 Task: Add Sprouts BBQ Potato Chips to the cart.
Action: Mouse moved to (19, 68)
Screenshot: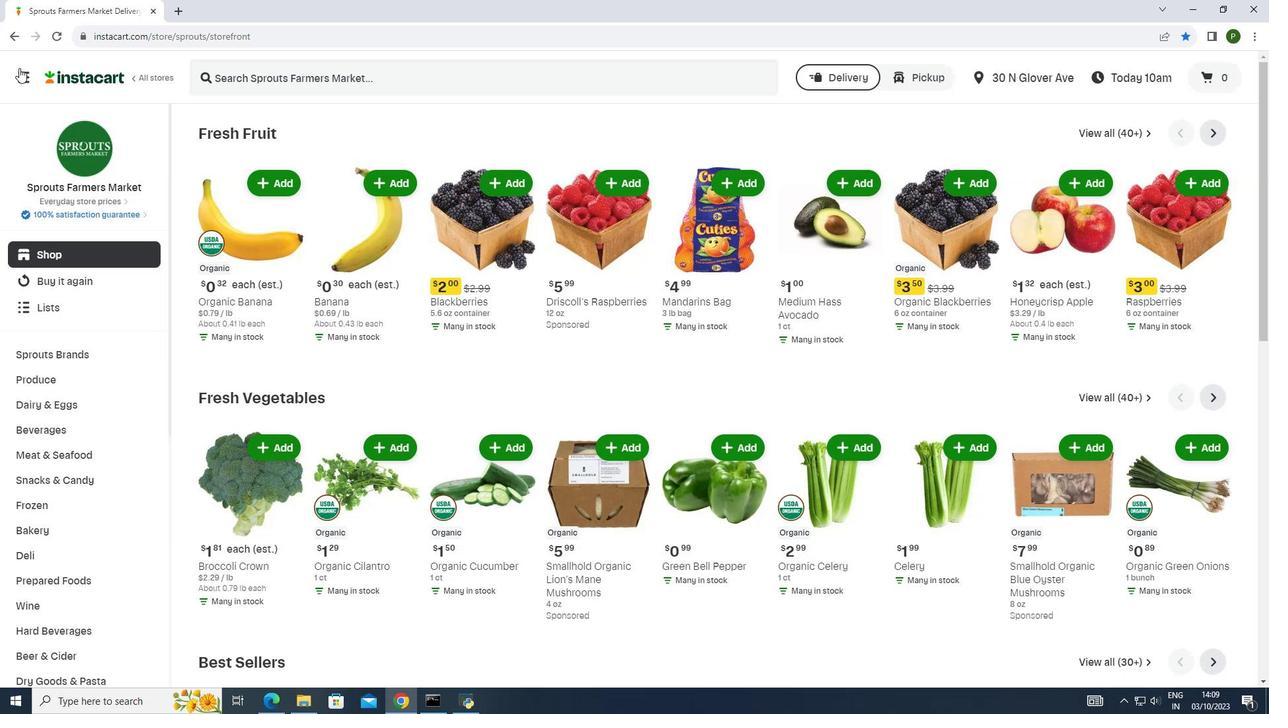 
Action: Mouse pressed left at (19, 68)
Screenshot: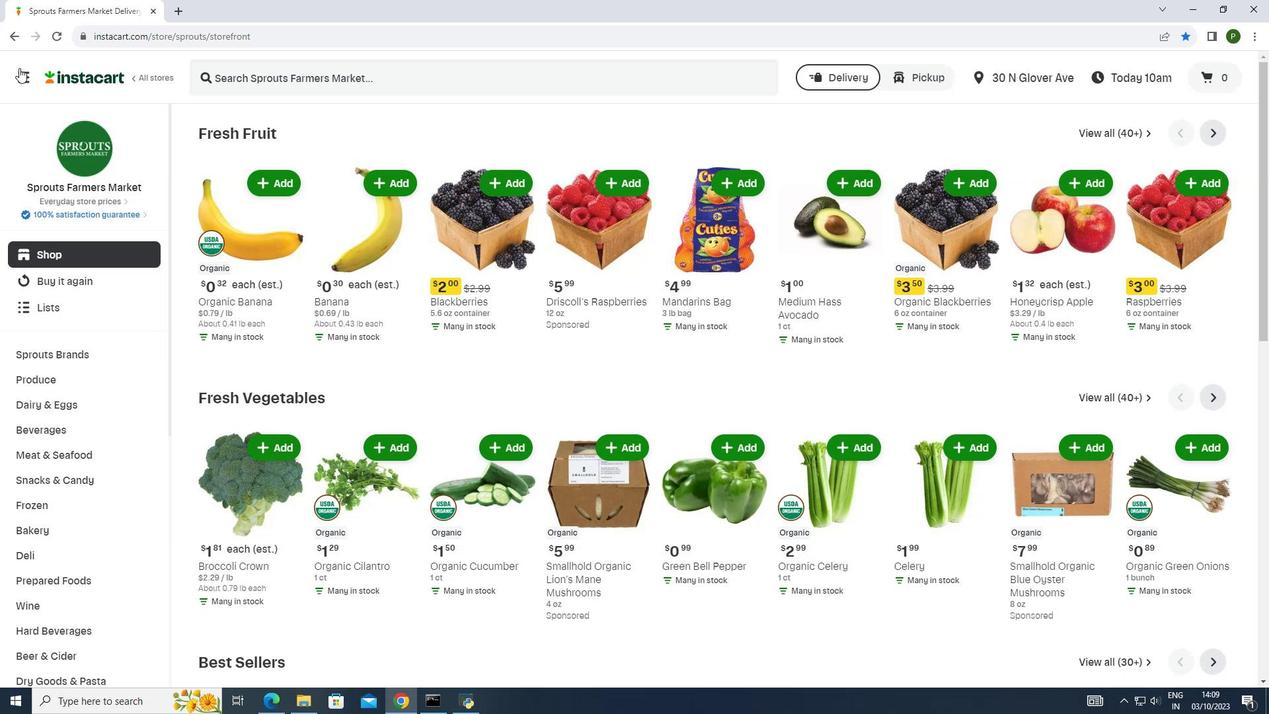 
Action: Mouse moved to (27, 340)
Screenshot: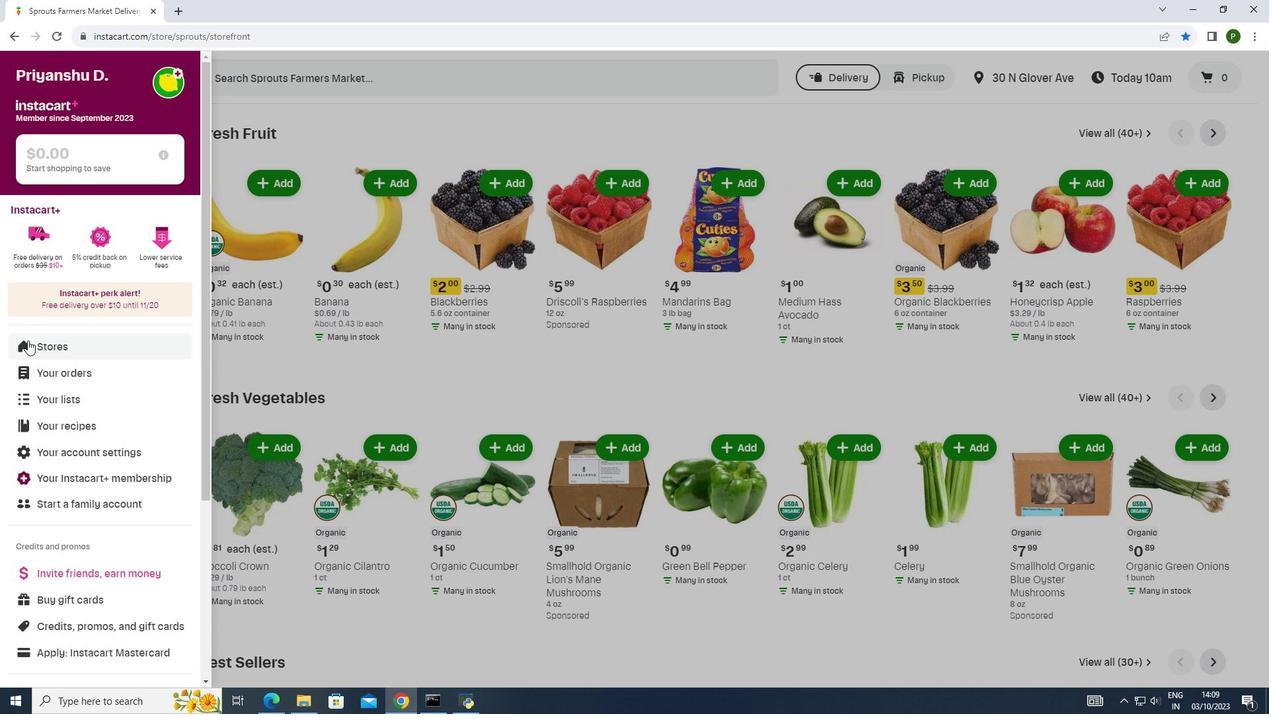 
Action: Mouse pressed left at (27, 340)
Screenshot: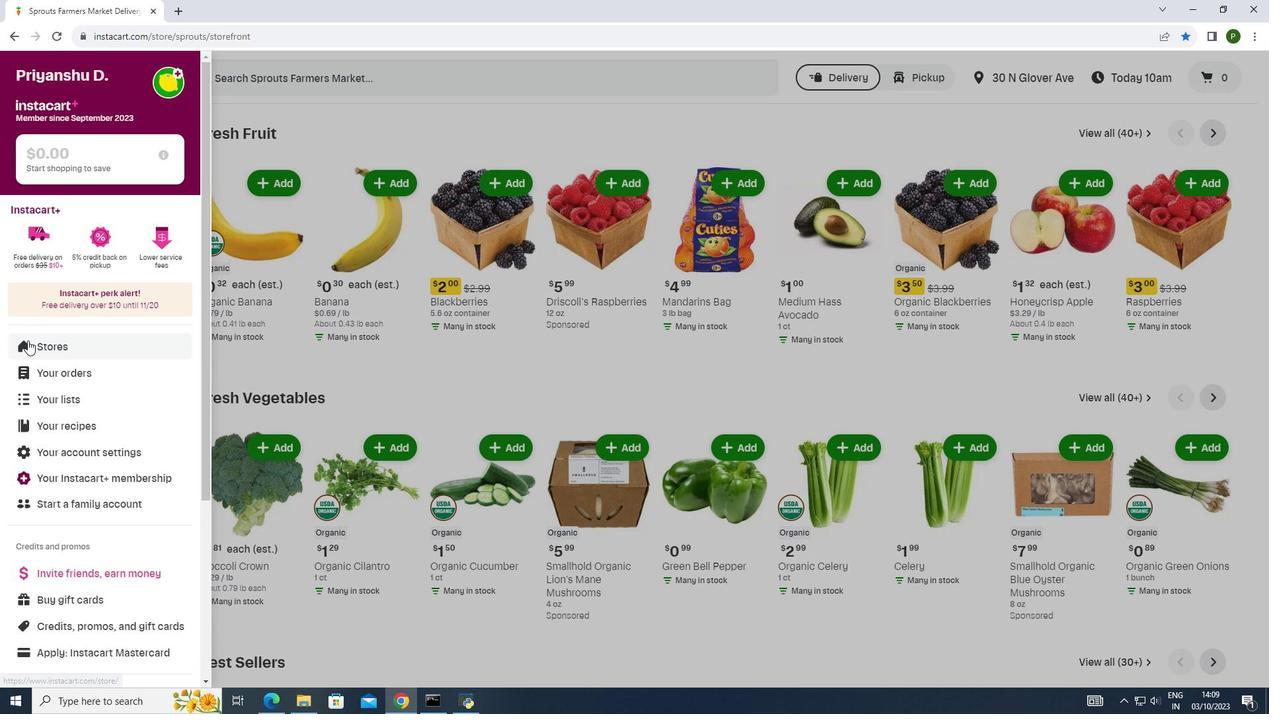 
Action: Mouse moved to (291, 137)
Screenshot: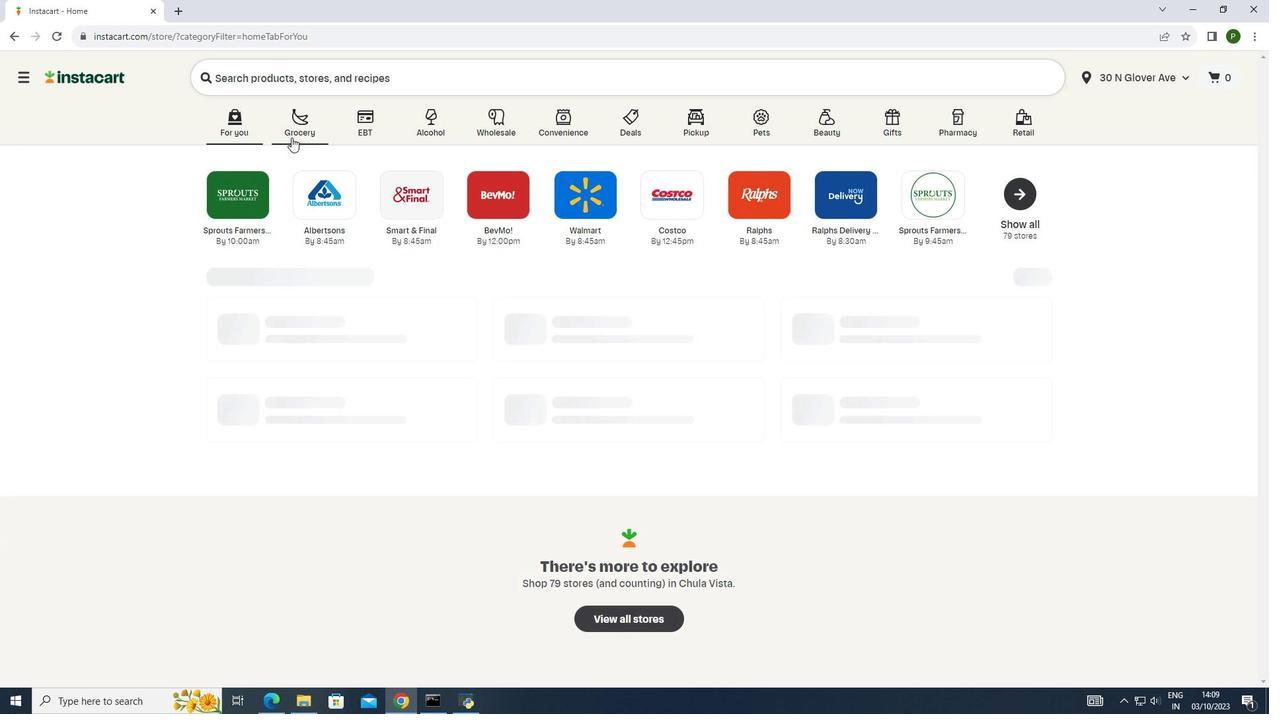 
Action: Mouse pressed left at (291, 137)
Screenshot: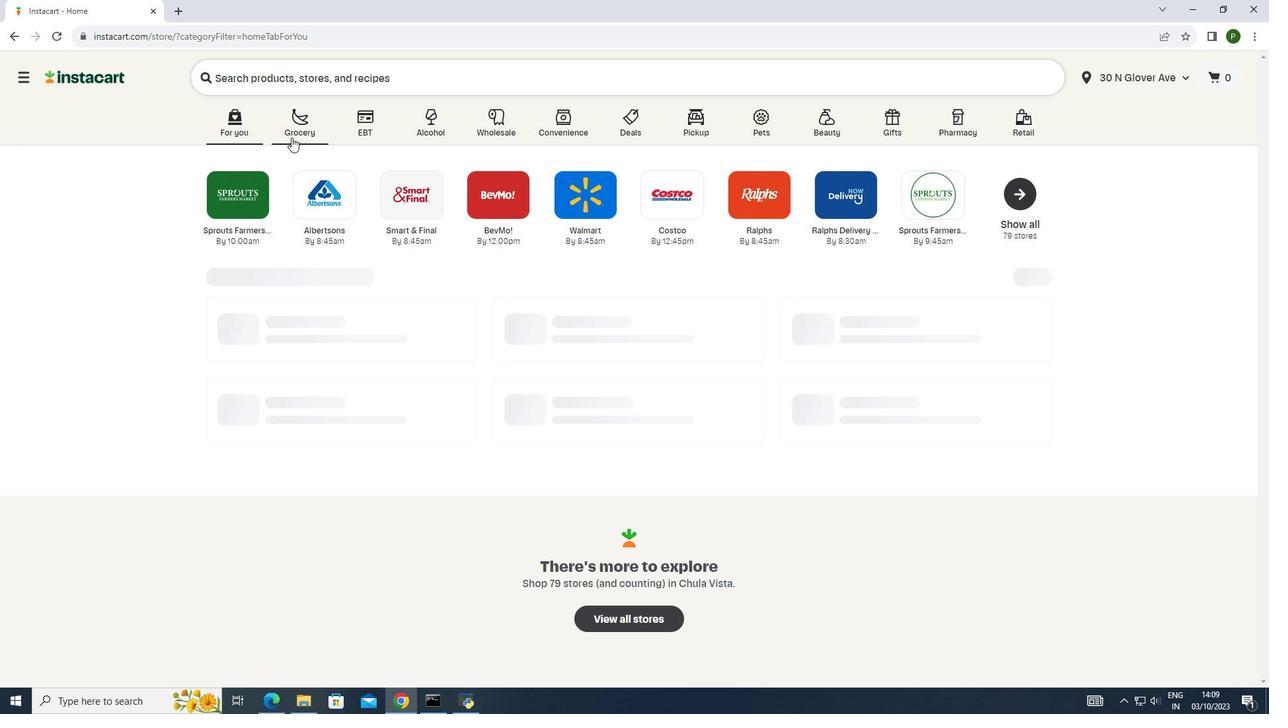 
Action: Mouse moved to (663, 193)
Screenshot: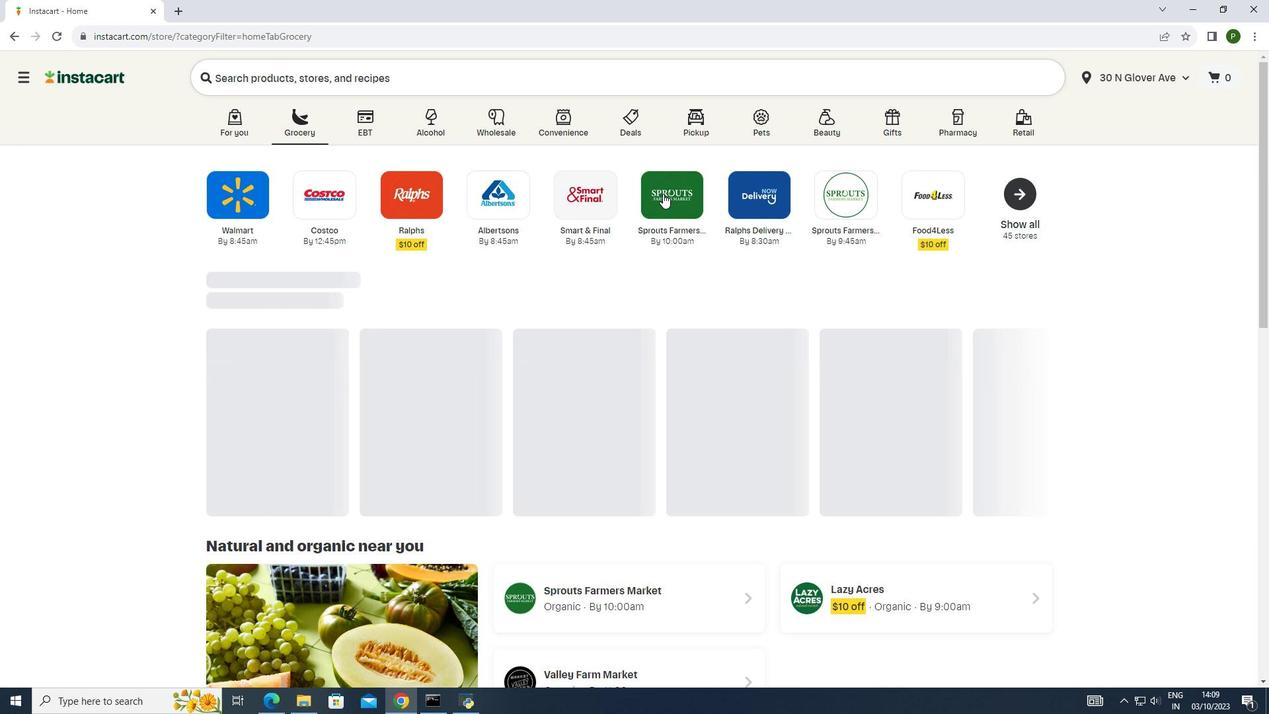 
Action: Mouse pressed left at (663, 193)
Screenshot: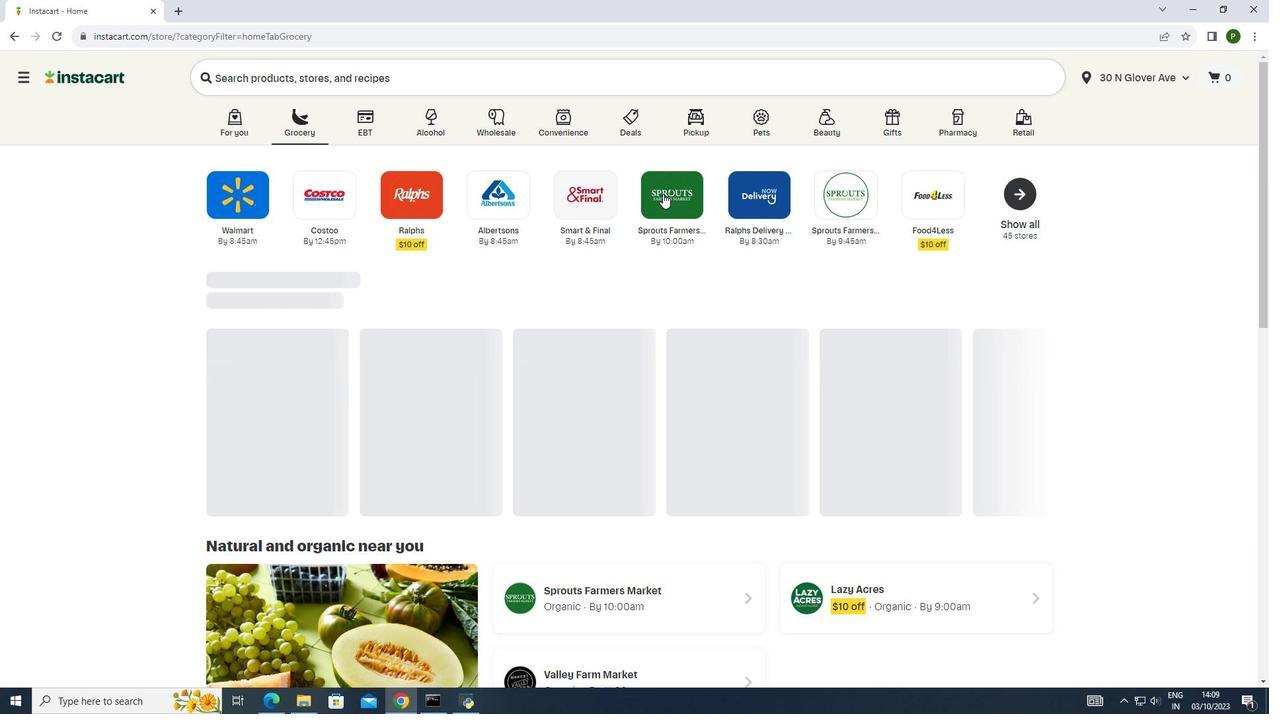 
Action: Mouse moved to (99, 355)
Screenshot: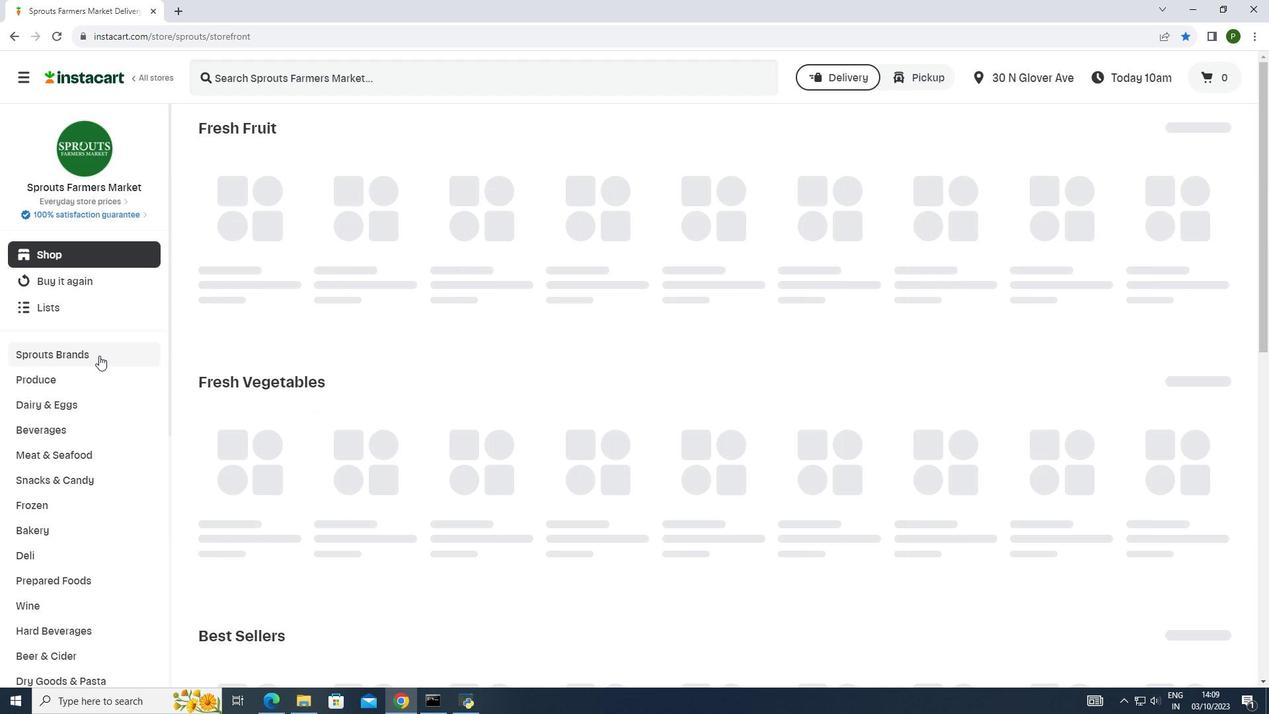 
Action: Mouse pressed left at (99, 355)
Screenshot: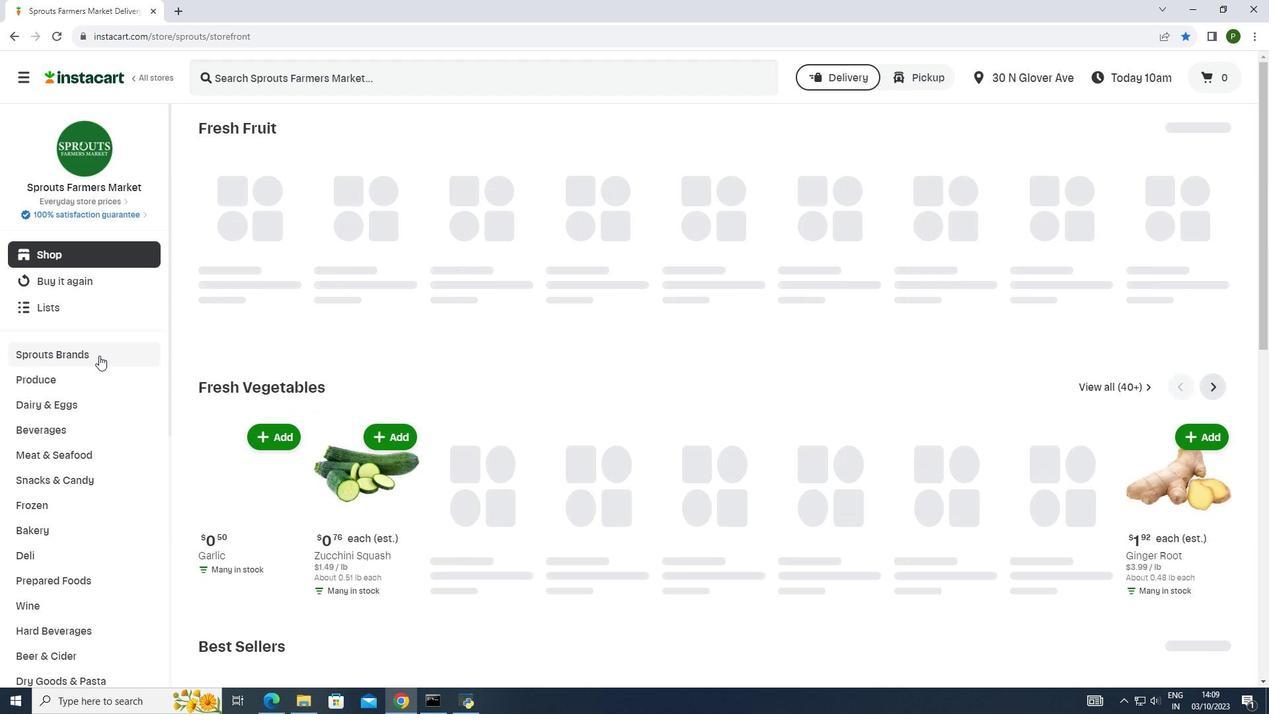 
Action: Mouse moved to (82, 458)
Screenshot: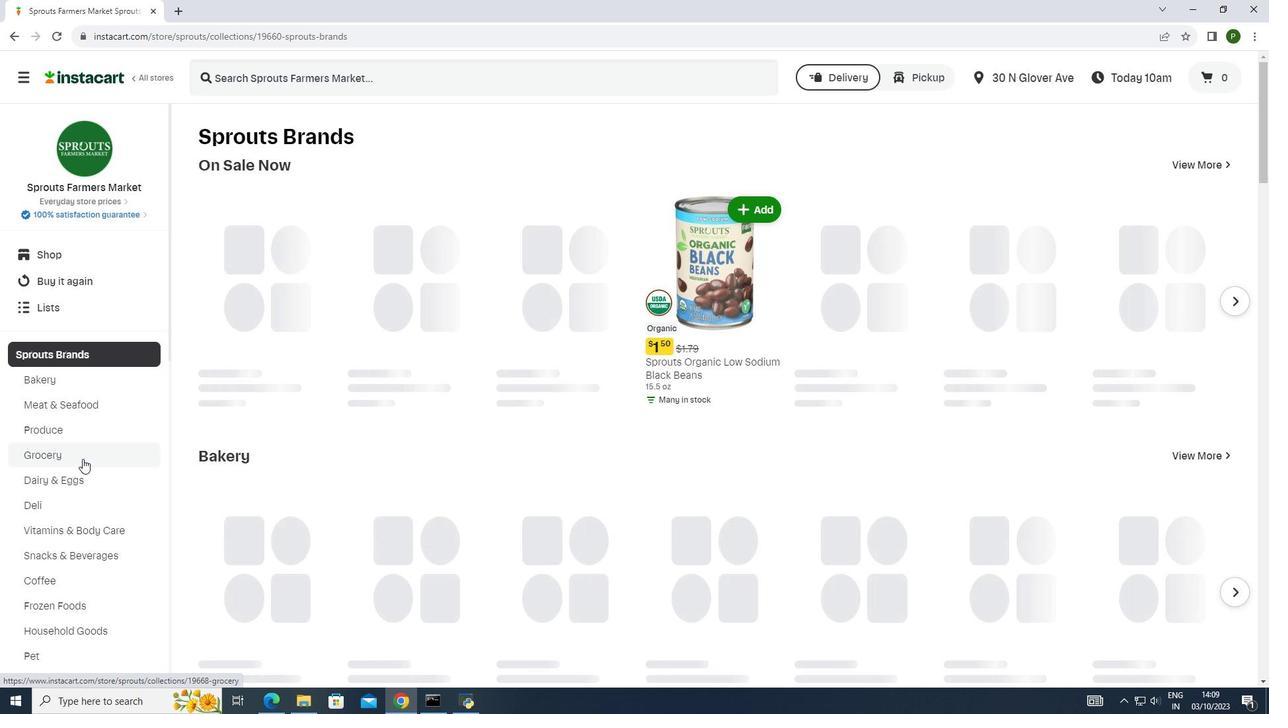 
Action: Mouse pressed left at (82, 458)
Screenshot: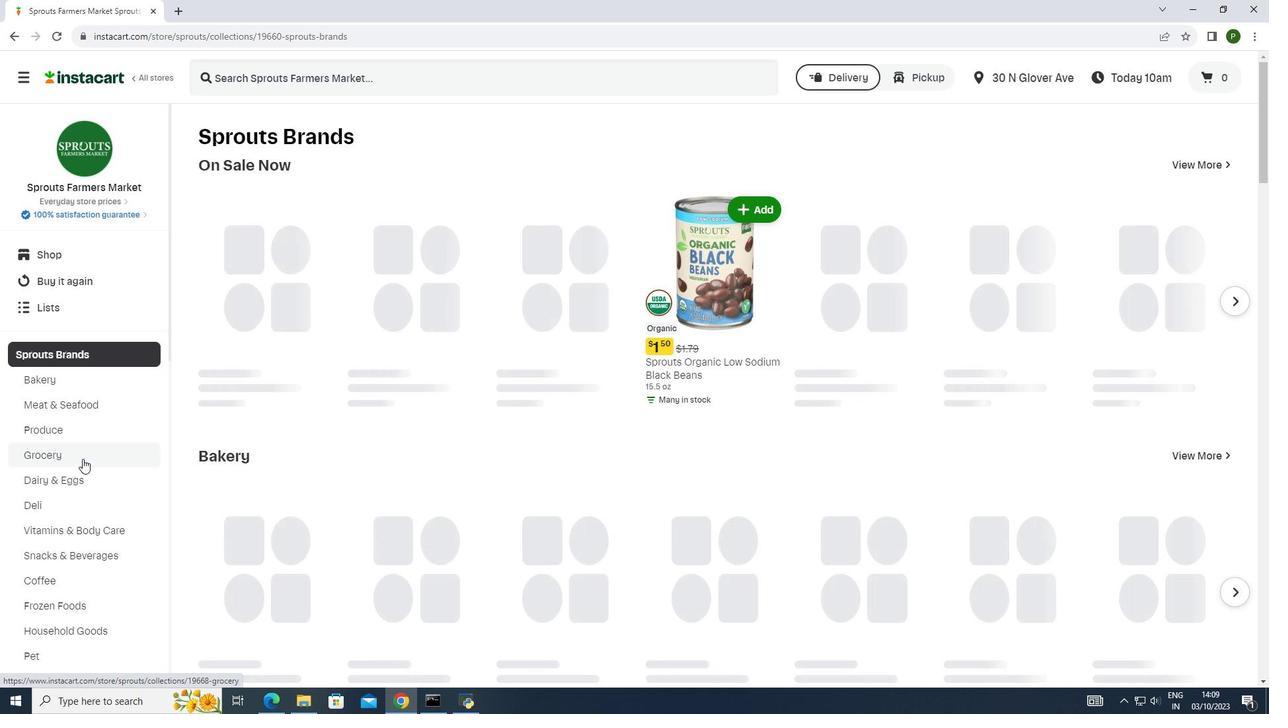 
Action: Mouse moved to (277, 308)
Screenshot: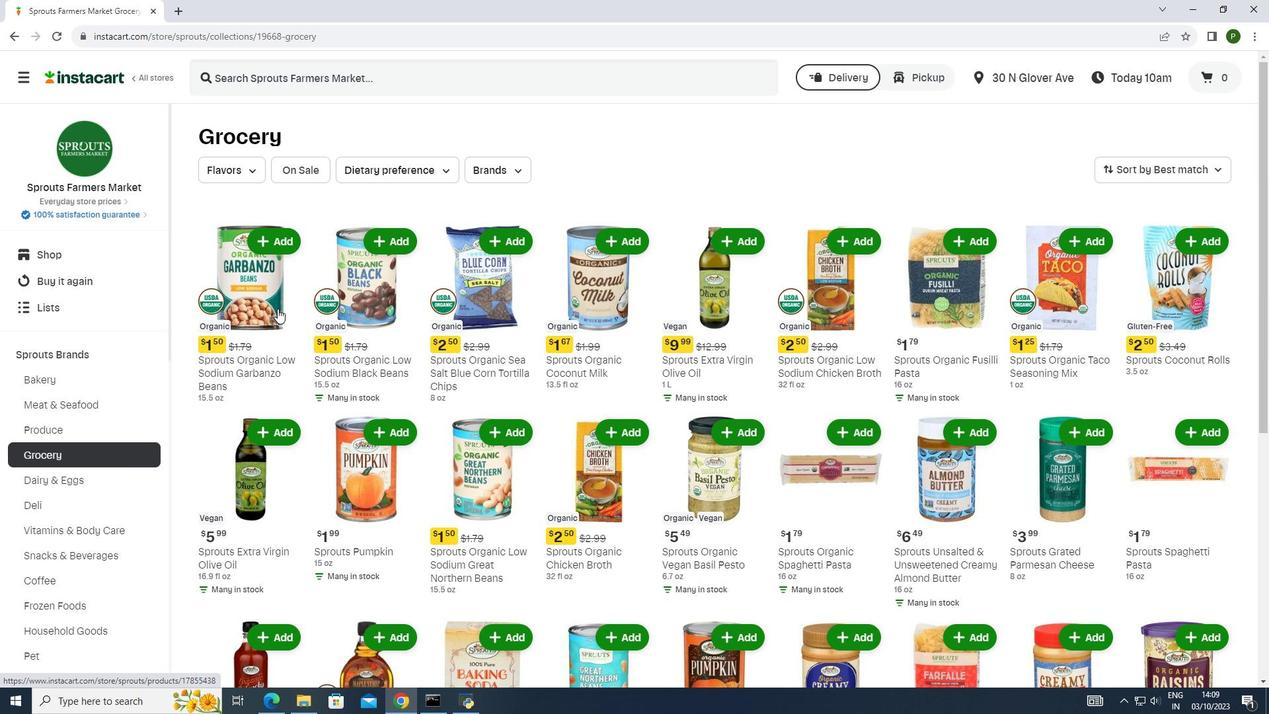 
Action: Mouse scrolled (277, 308) with delta (0, 0)
Screenshot: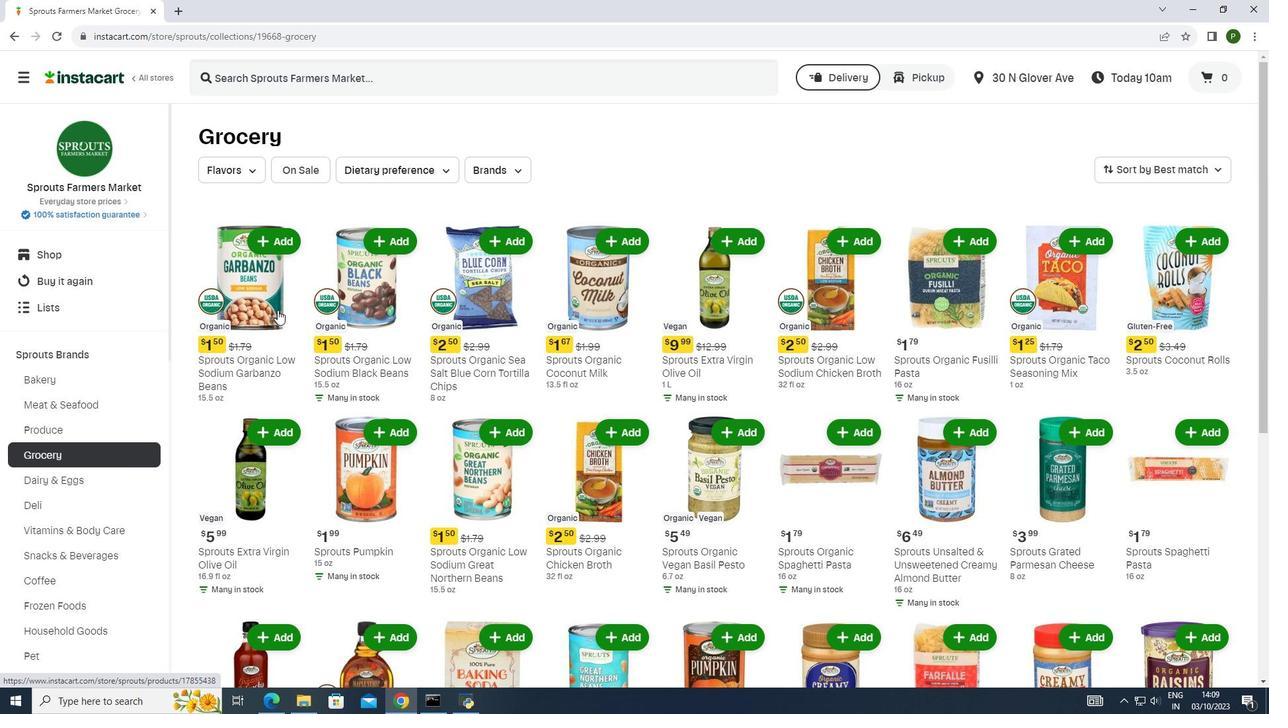 
Action: Mouse moved to (278, 310)
Screenshot: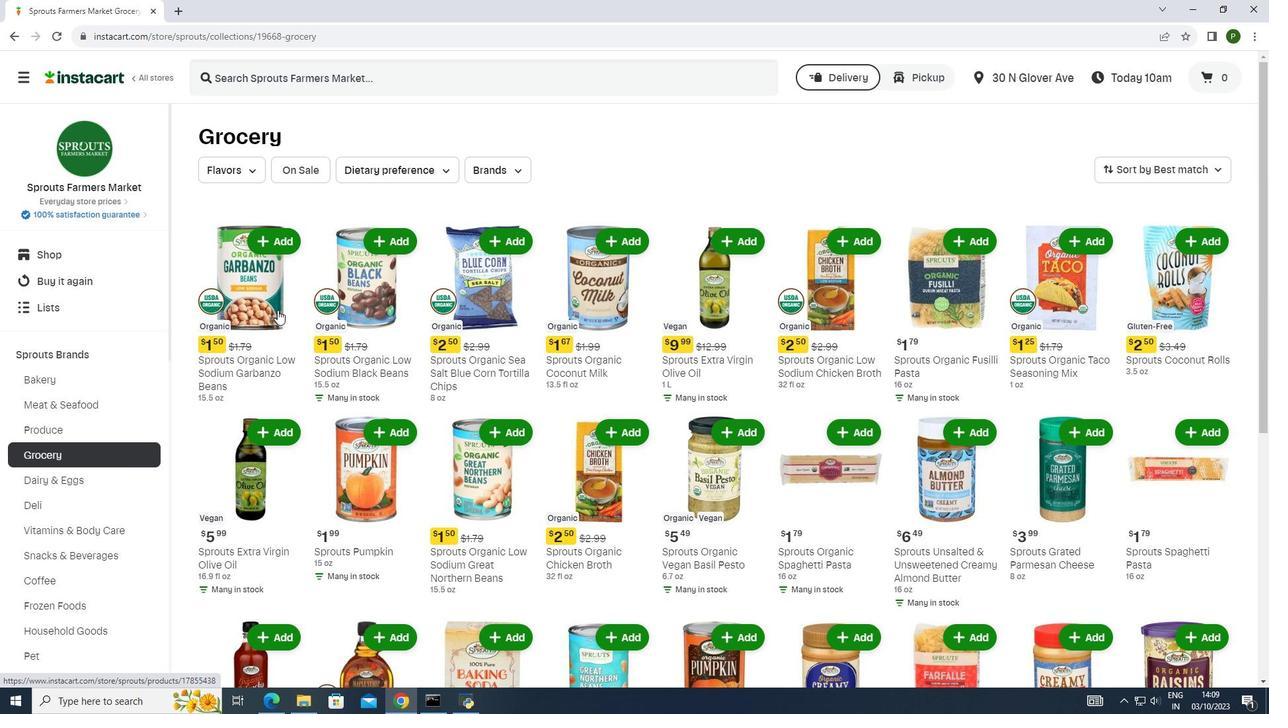 
Action: Mouse scrolled (278, 310) with delta (0, 0)
Screenshot: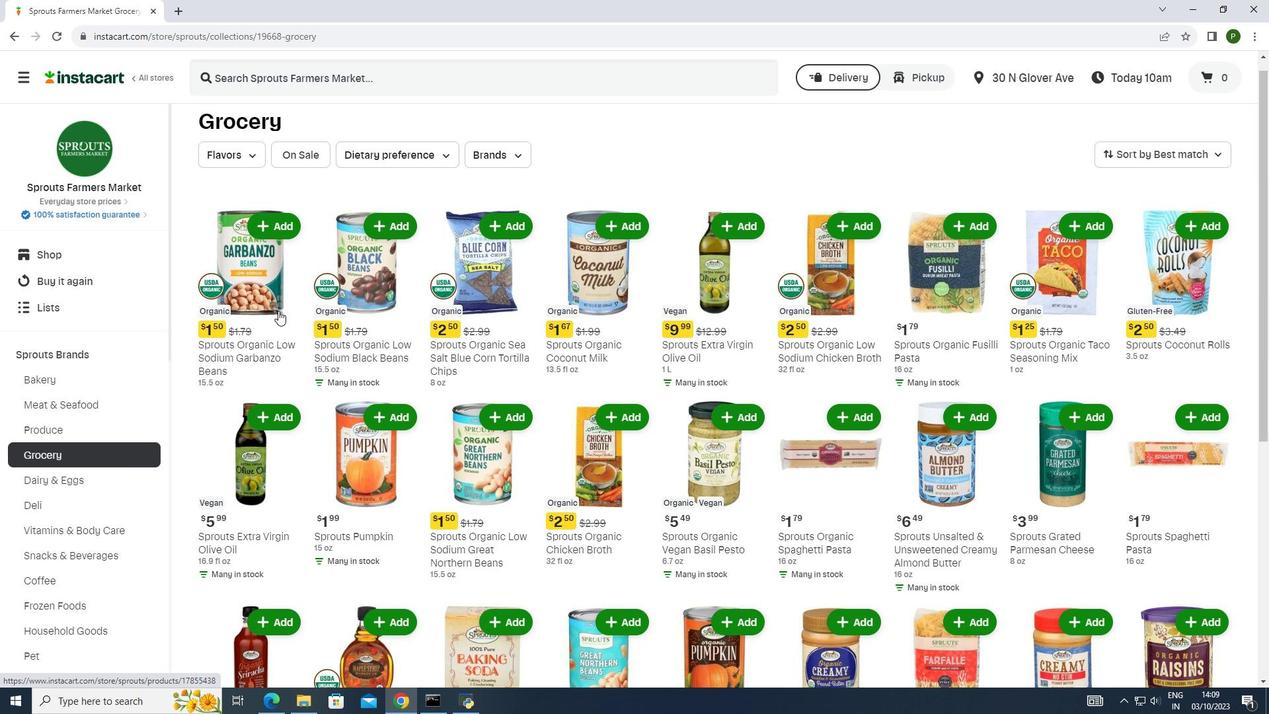 
Action: Mouse moved to (298, 316)
Screenshot: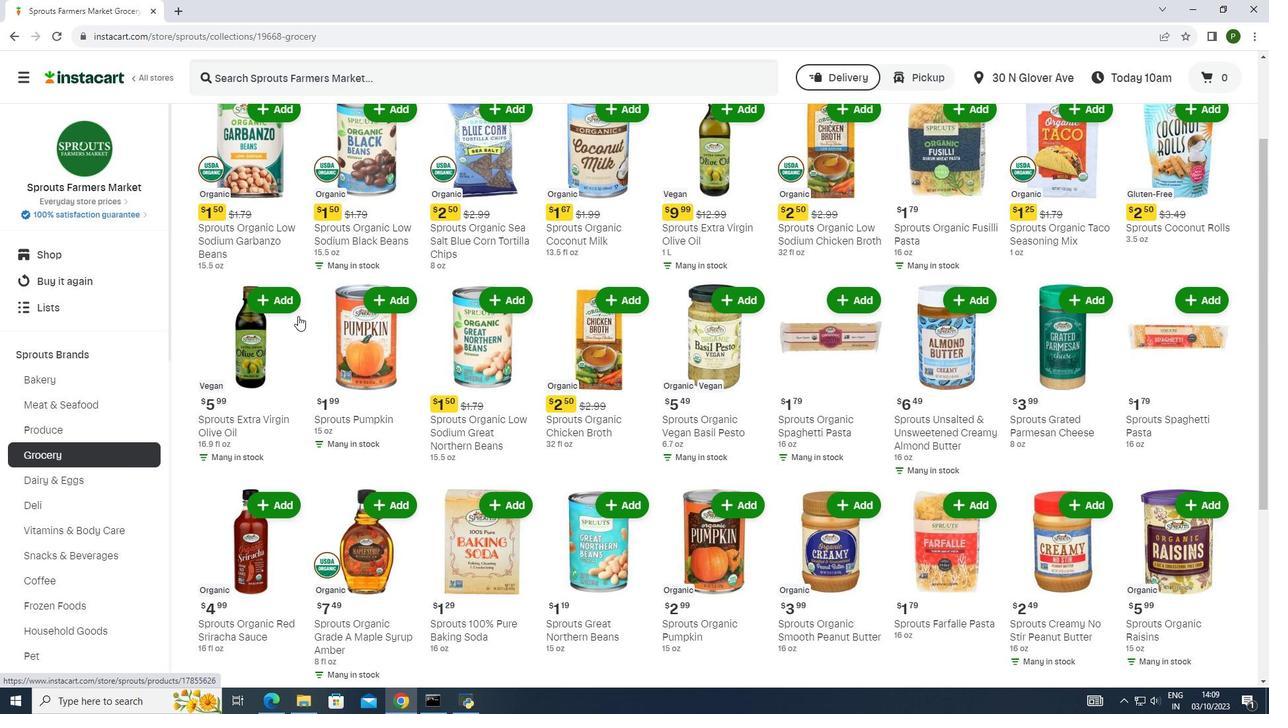 
Action: Mouse scrolled (298, 315) with delta (0, 0)
Screenshot: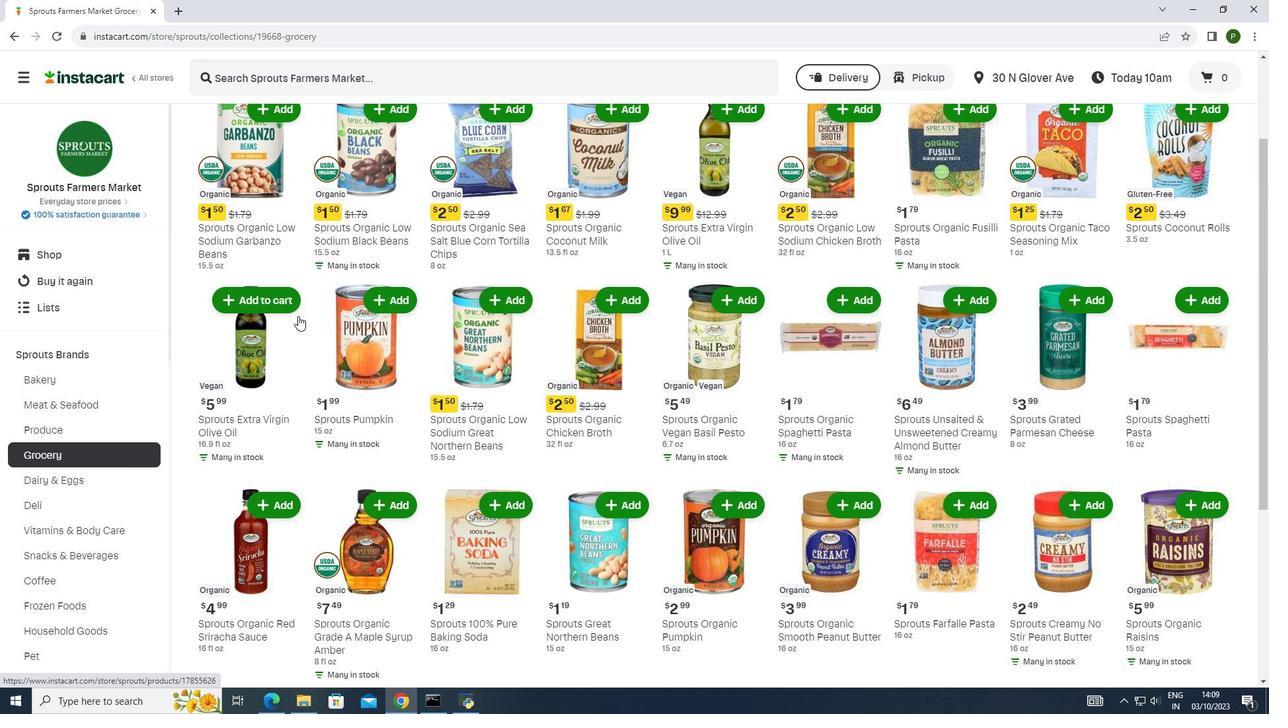 
Action: Mouse scrolled (298, 315) with delta (0, 0)
Screenshot: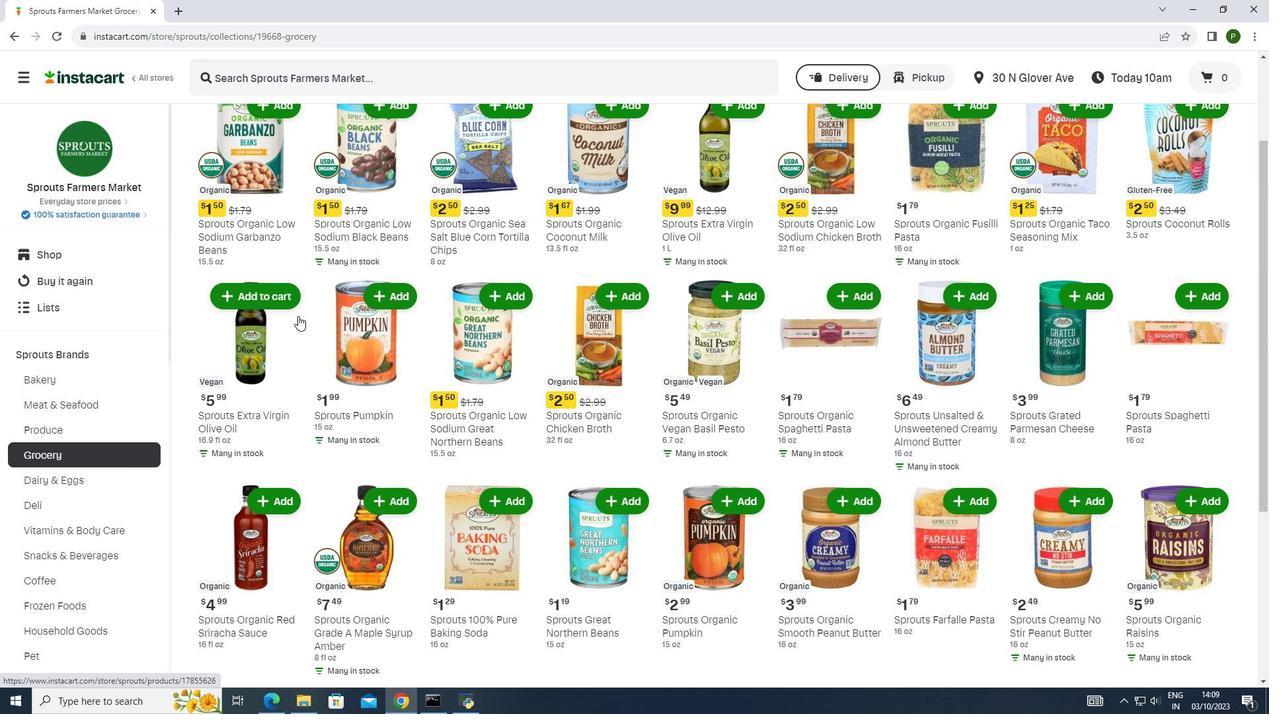 
Action: Mouse moved to (312, 351)
Screenshot: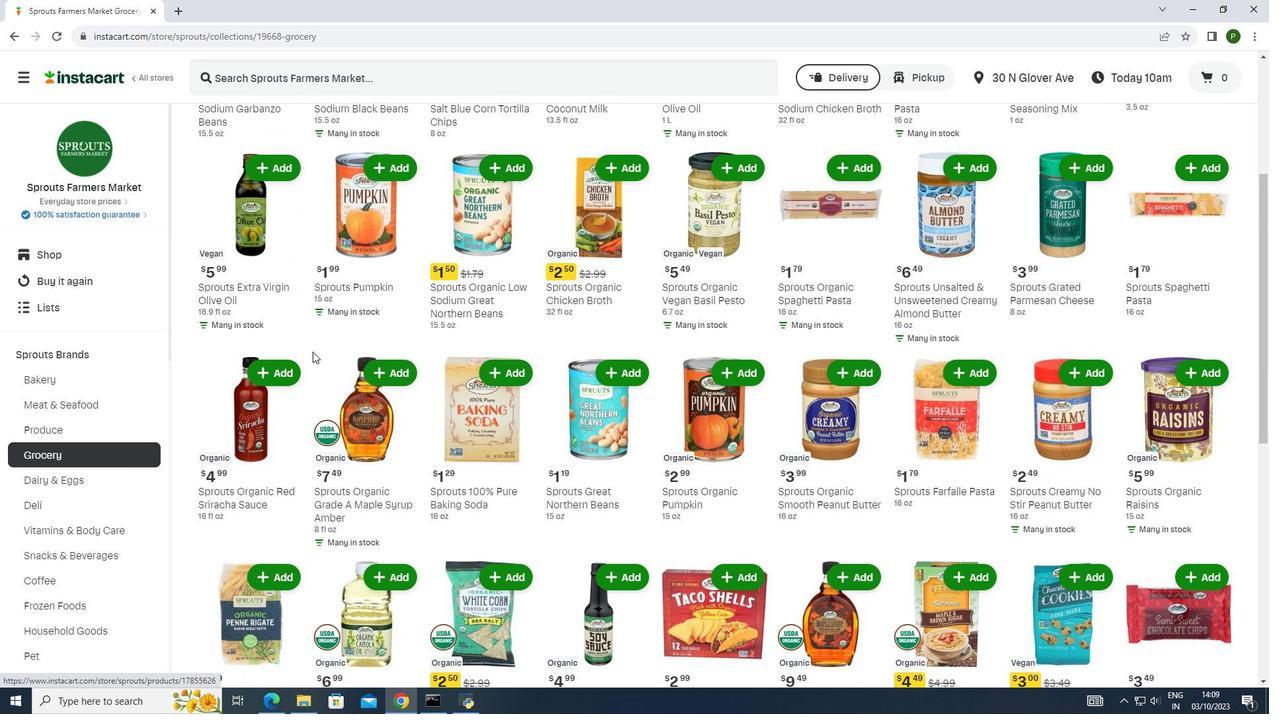 
Action: Mouse scrolled (312, 351) with delta (0, 0)
Screenshot: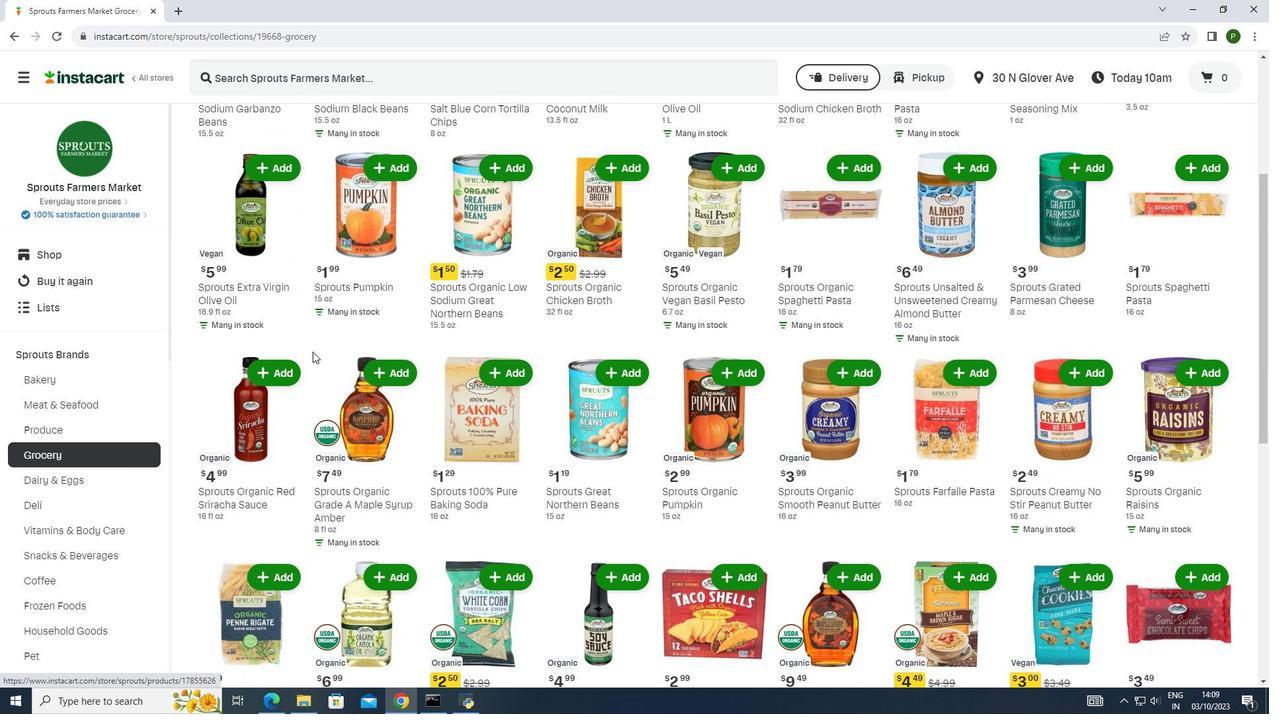 
Action: Mouse scrolled (312, 351) with delta (0, 0)
Screenshot: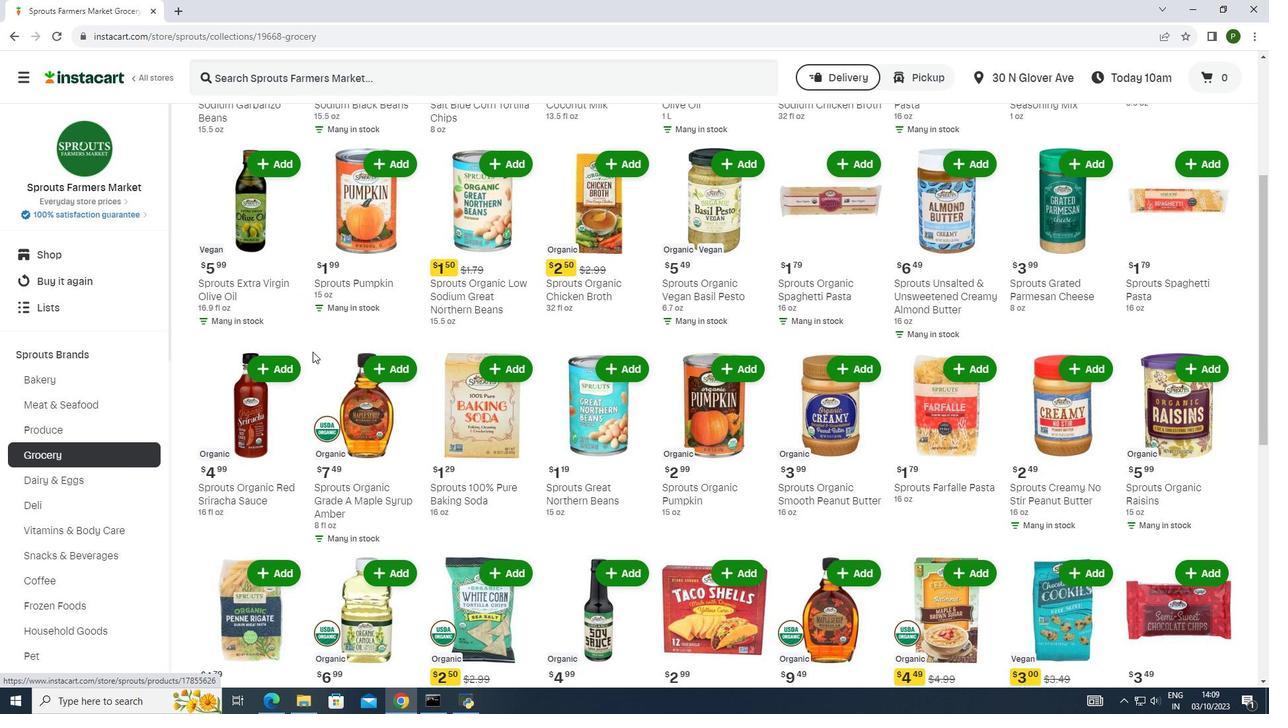 
Action: Mouse scrolled (312, 351) with delta (0, 0)
Screenshot: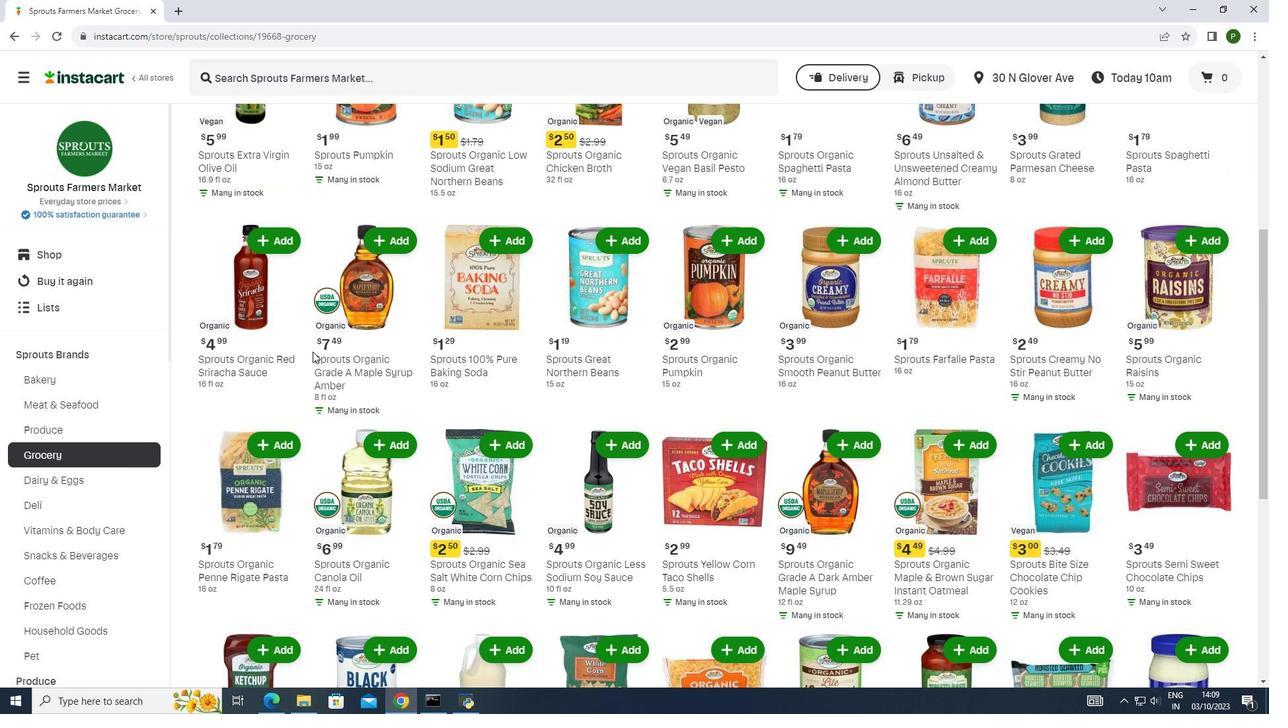 
Action: Mouse scrolled (312, 351) with delta (0, 0)
Screenshot: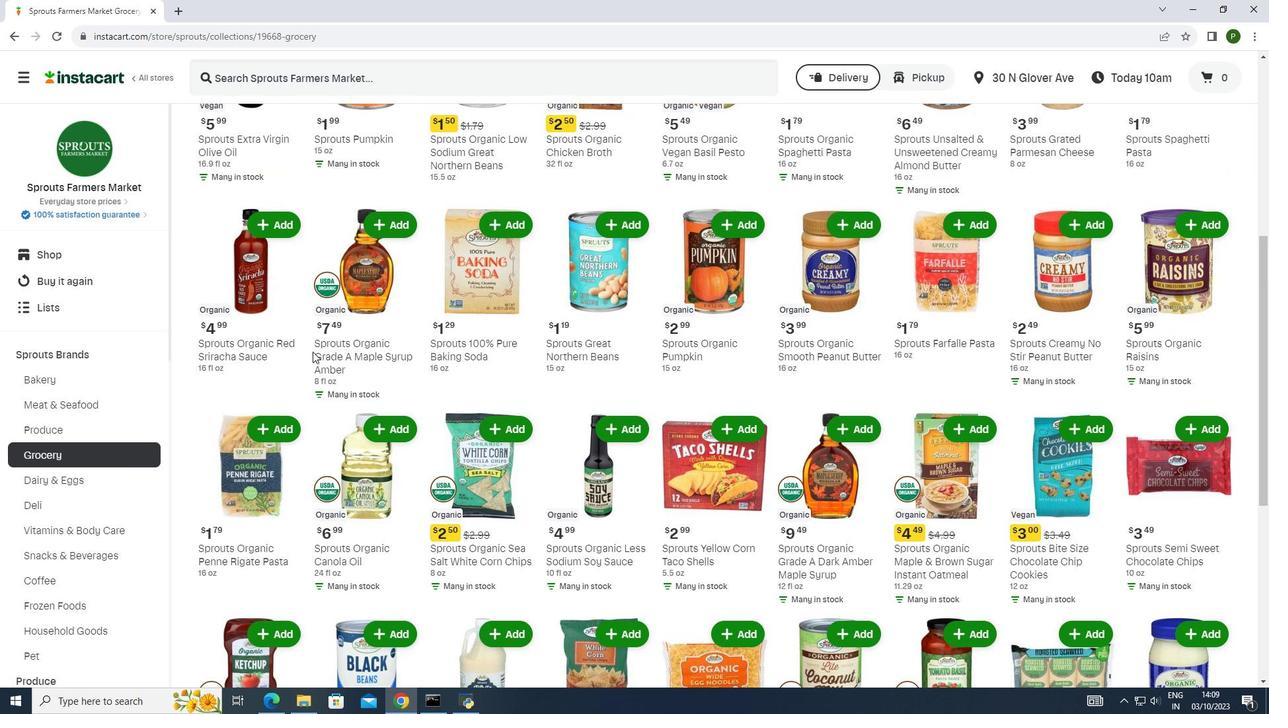 
Action: Mouse scrolled (312, 351) with delta (0, 0)
Screenshot: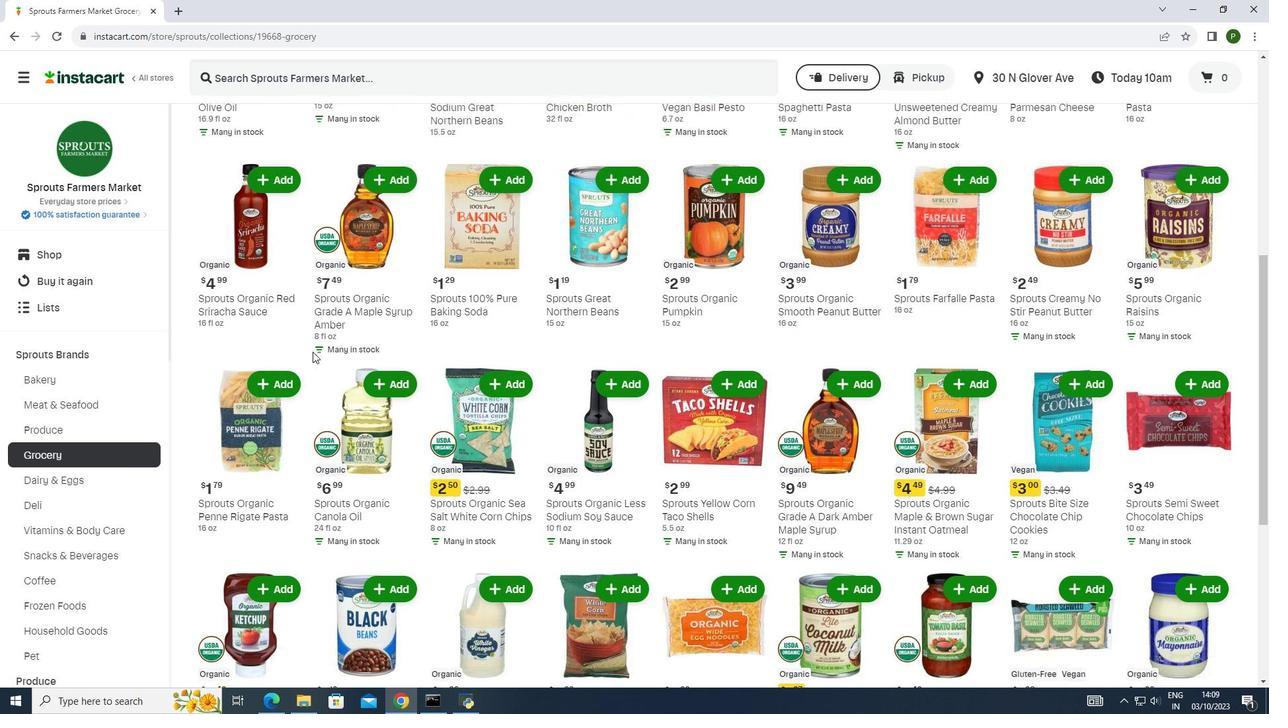 
Action: Mouse moved to (340, 411)
Screenshot: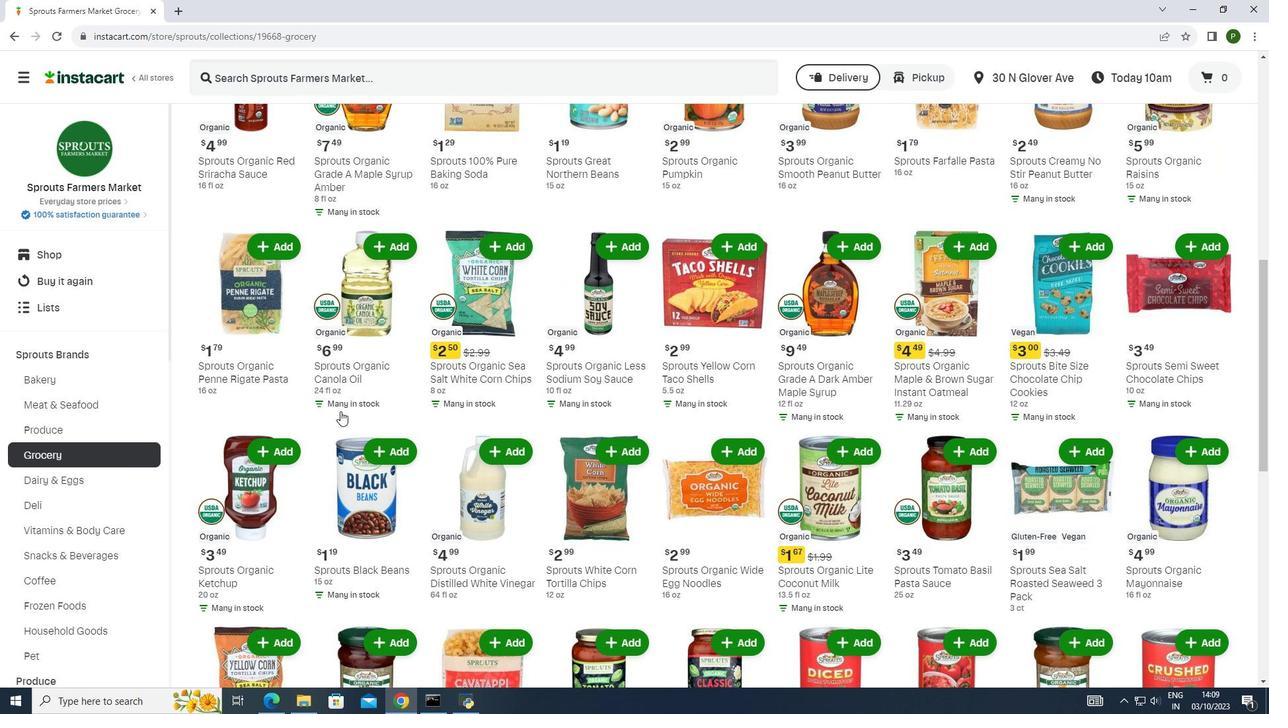 
Action: Mouse scrolled (340, 410) with delta (0, 0)
Screenshot: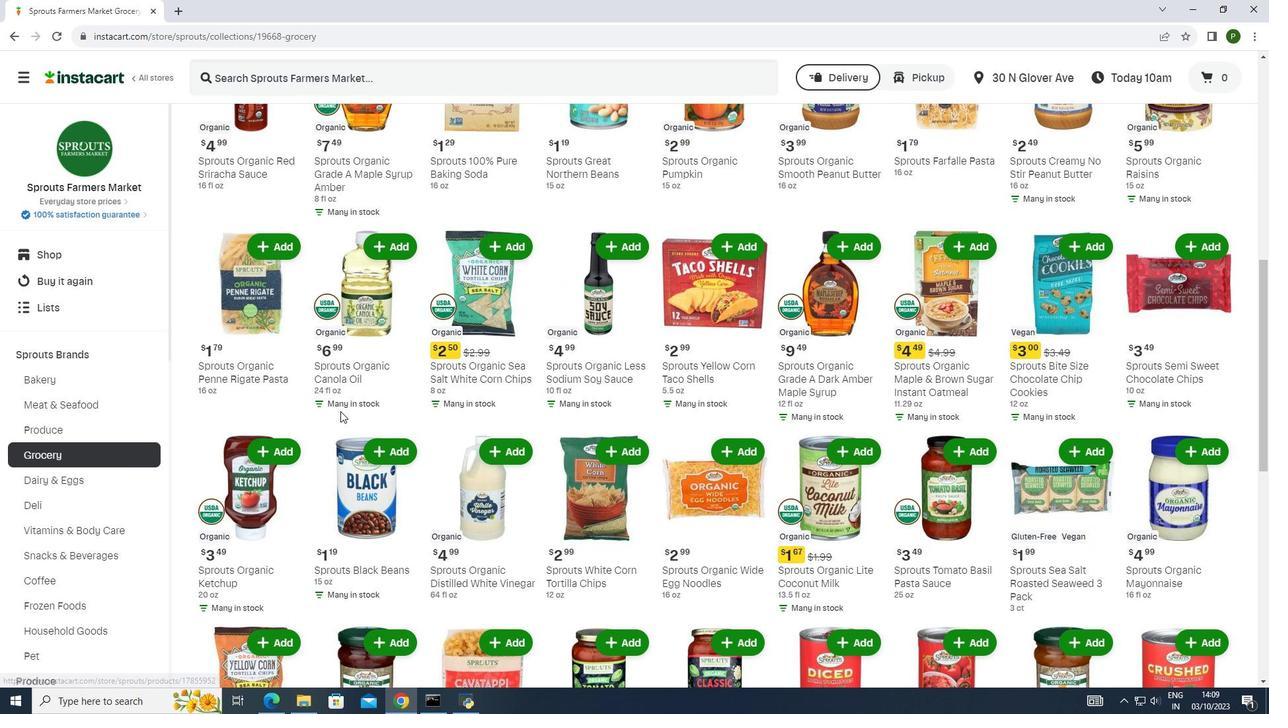 
Action: Mouse scrolled (340, 410) with delta (0, 0)
Screenshot: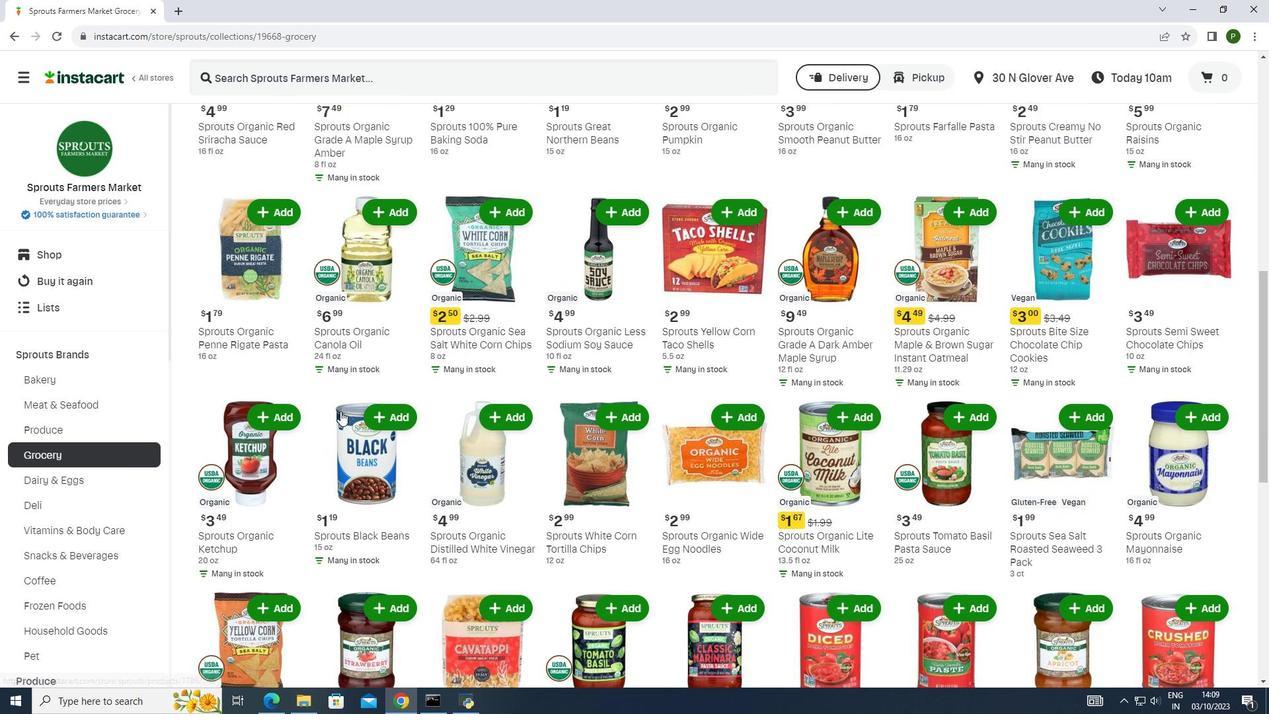 
Action: Mouse scrolled (340, 410) with delta (0, 0)
Screenshot: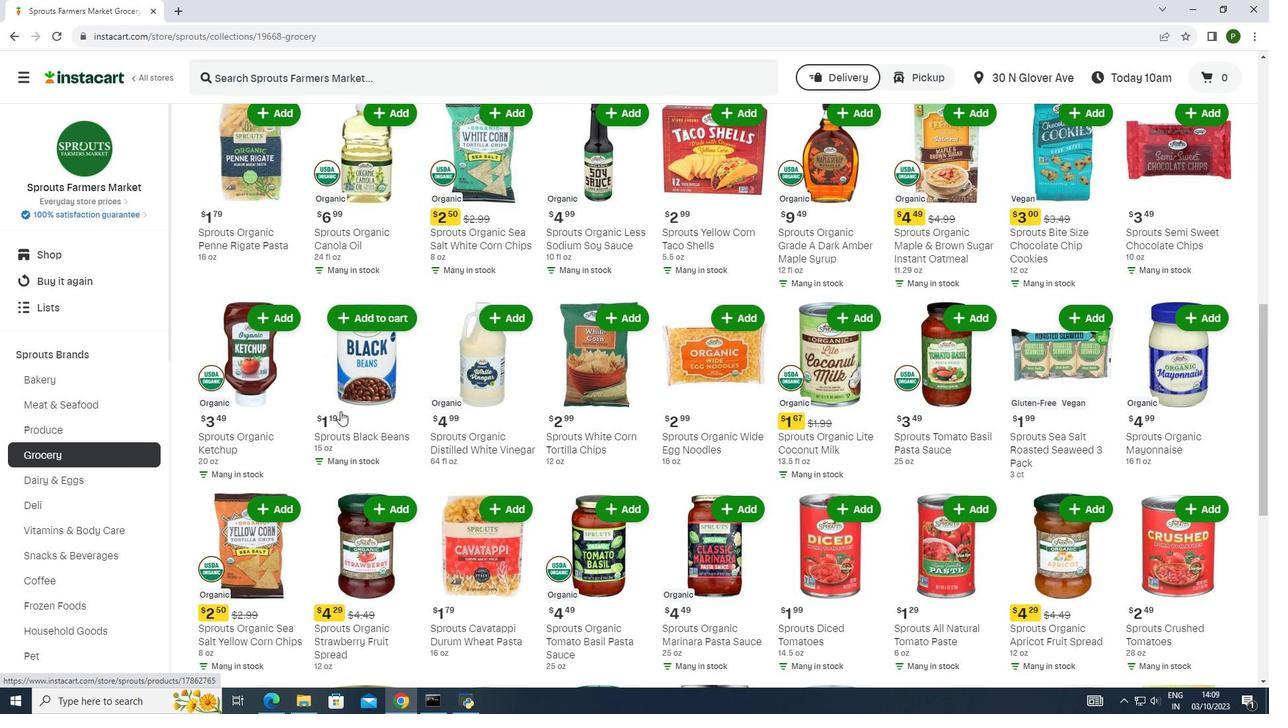 
Action: Mouse scrolled (340, 410) with delta (0, 0)
Screenshot: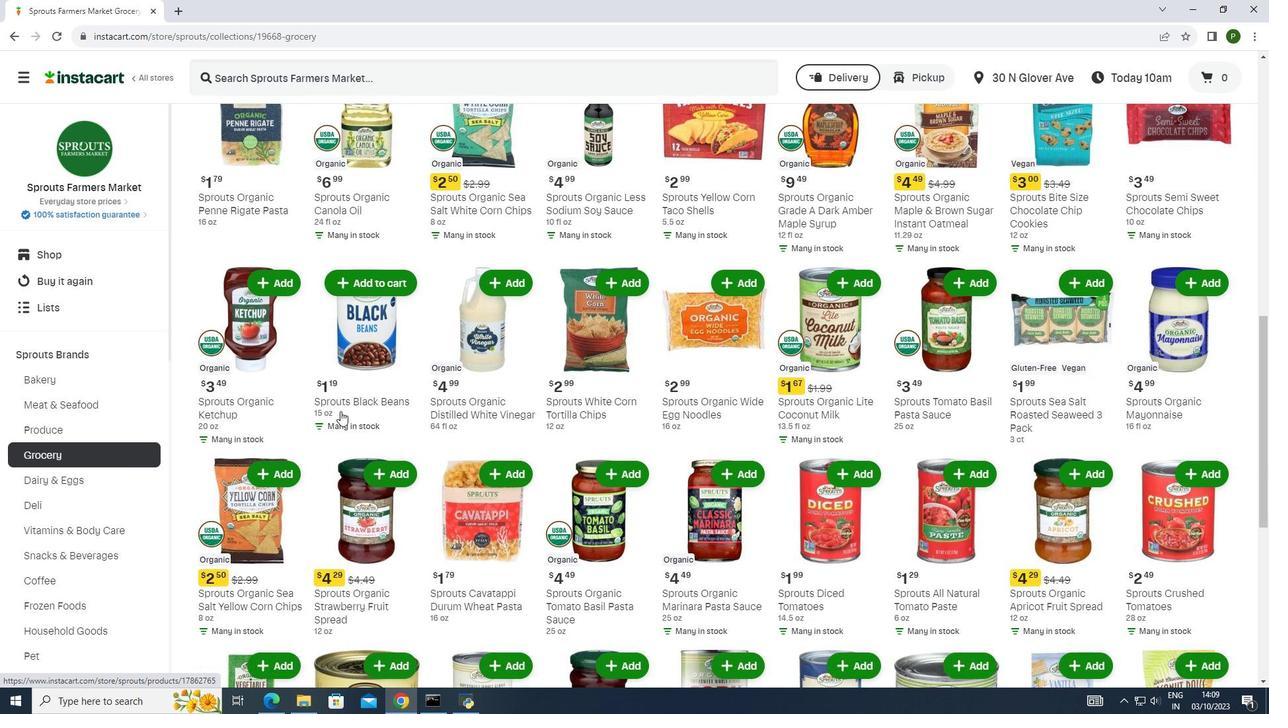 
Action: Mouse scrolled (340, 410) with delta (0, 0)
Screenshot: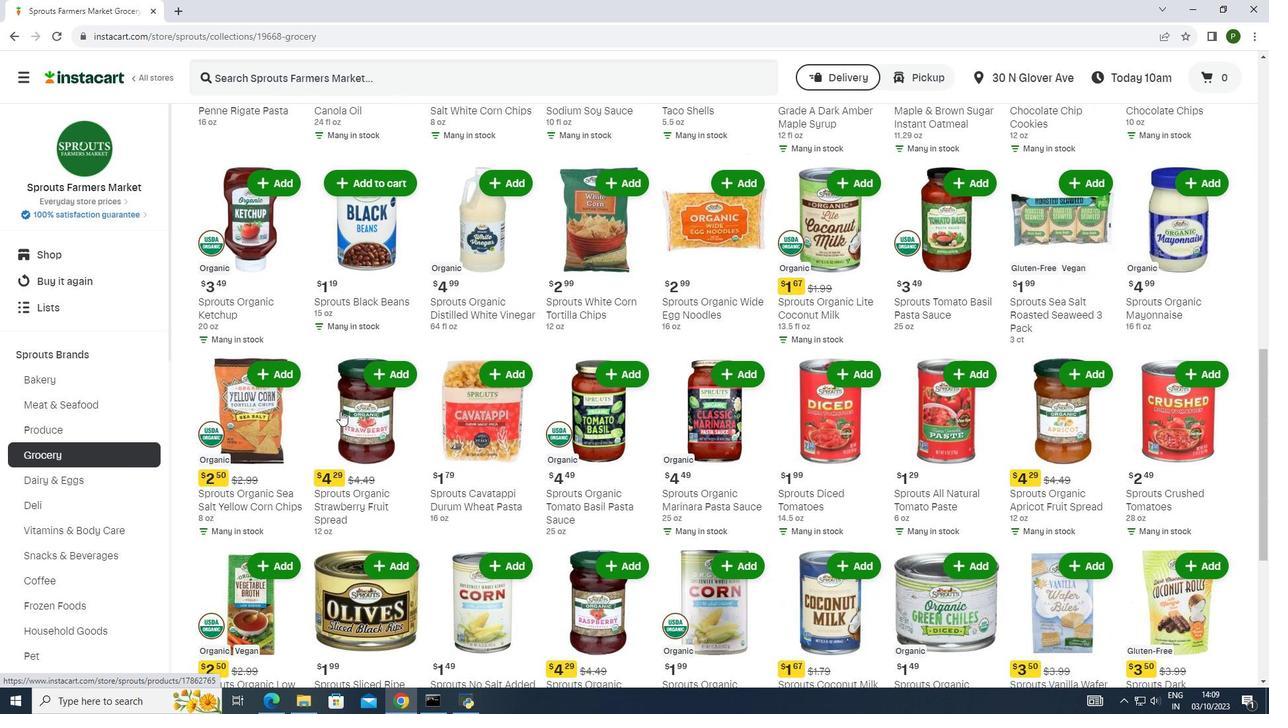 
Action: Mouse scrolled (340, 410) with delta (0, 0)
Screenshot: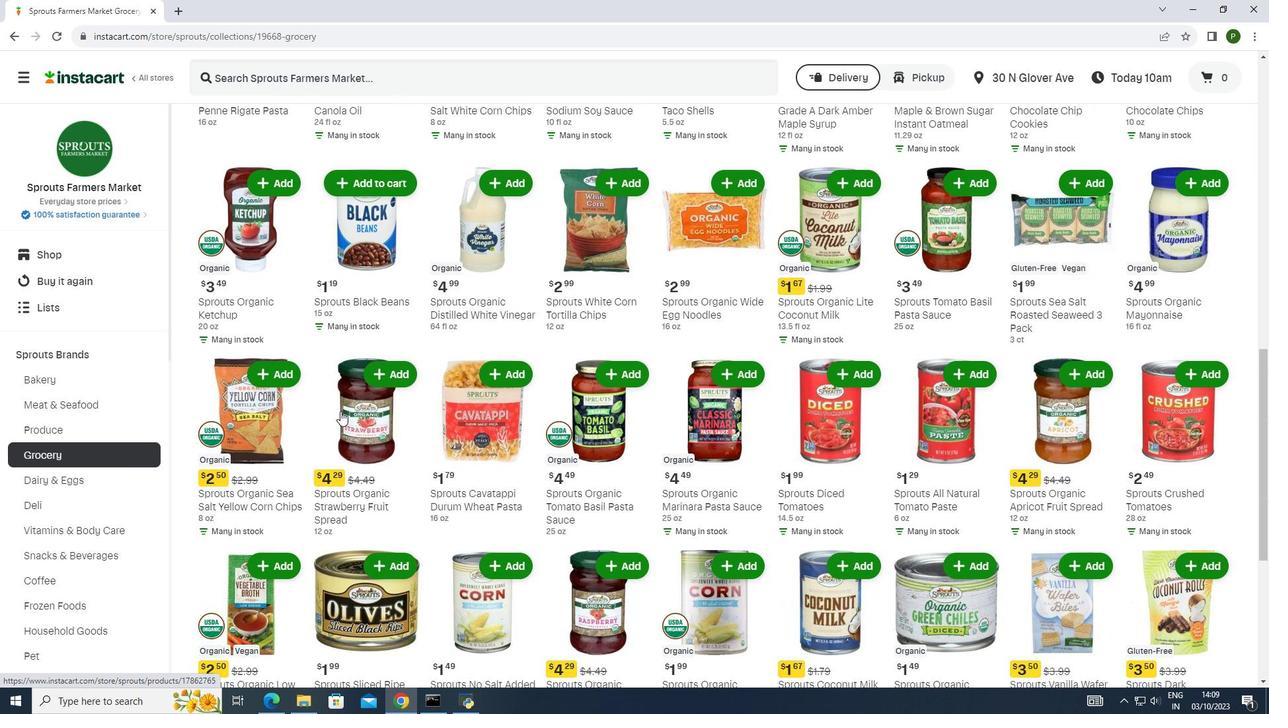 
Action: Mouse scrolled (340, 410) with delta (0, 0)
Screenshot: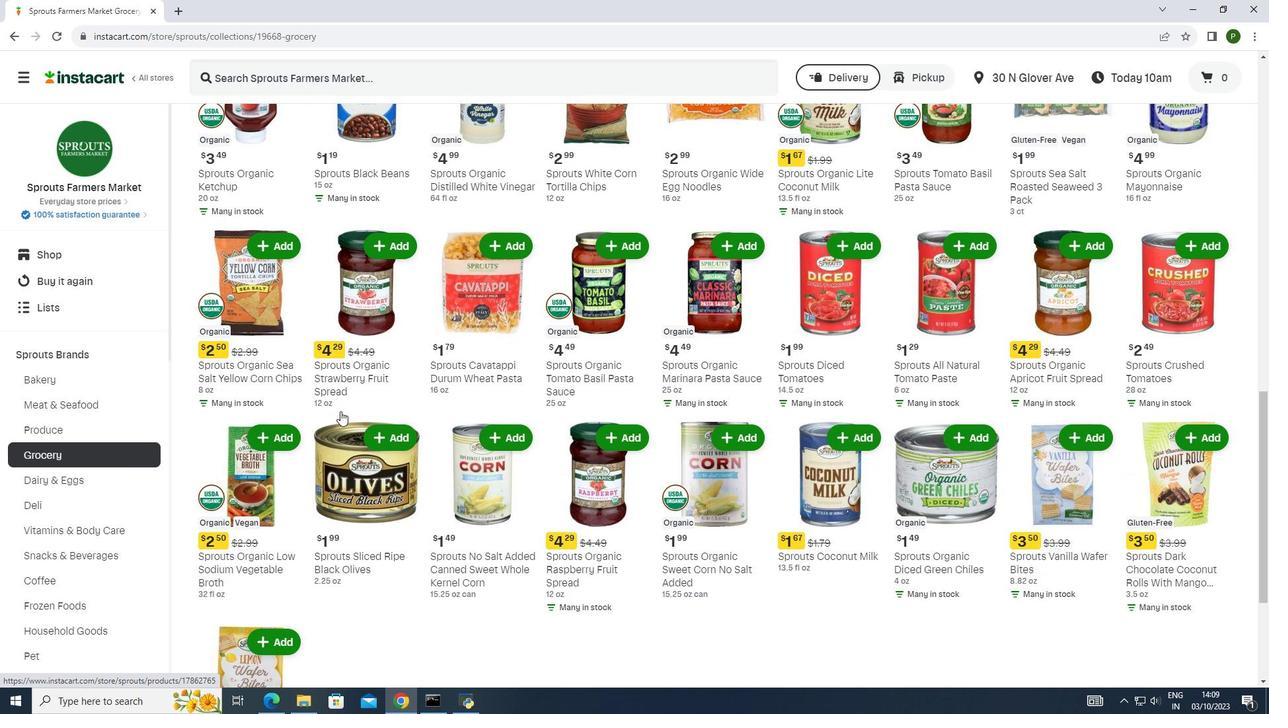 
Action: Mouse moved to (339, 413)
Screenshot: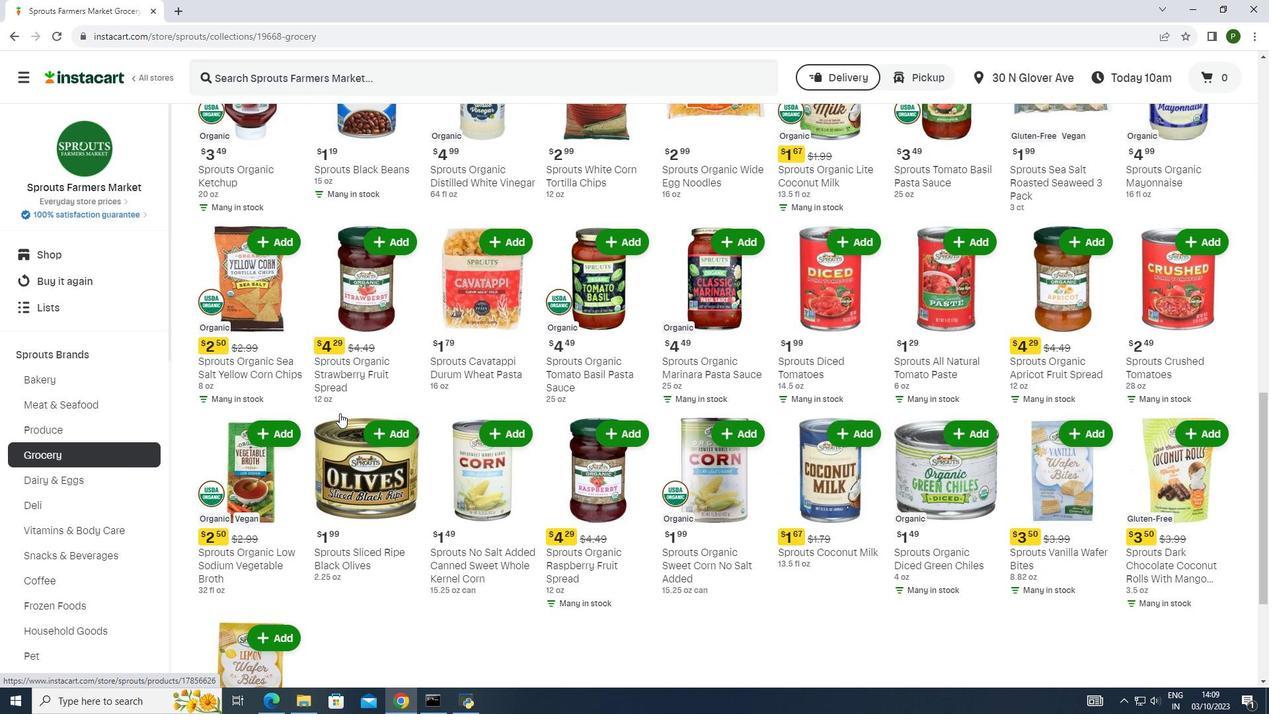 
Action: Mouse scrolled (339, 412) with delta (0, 0)
Screenshot: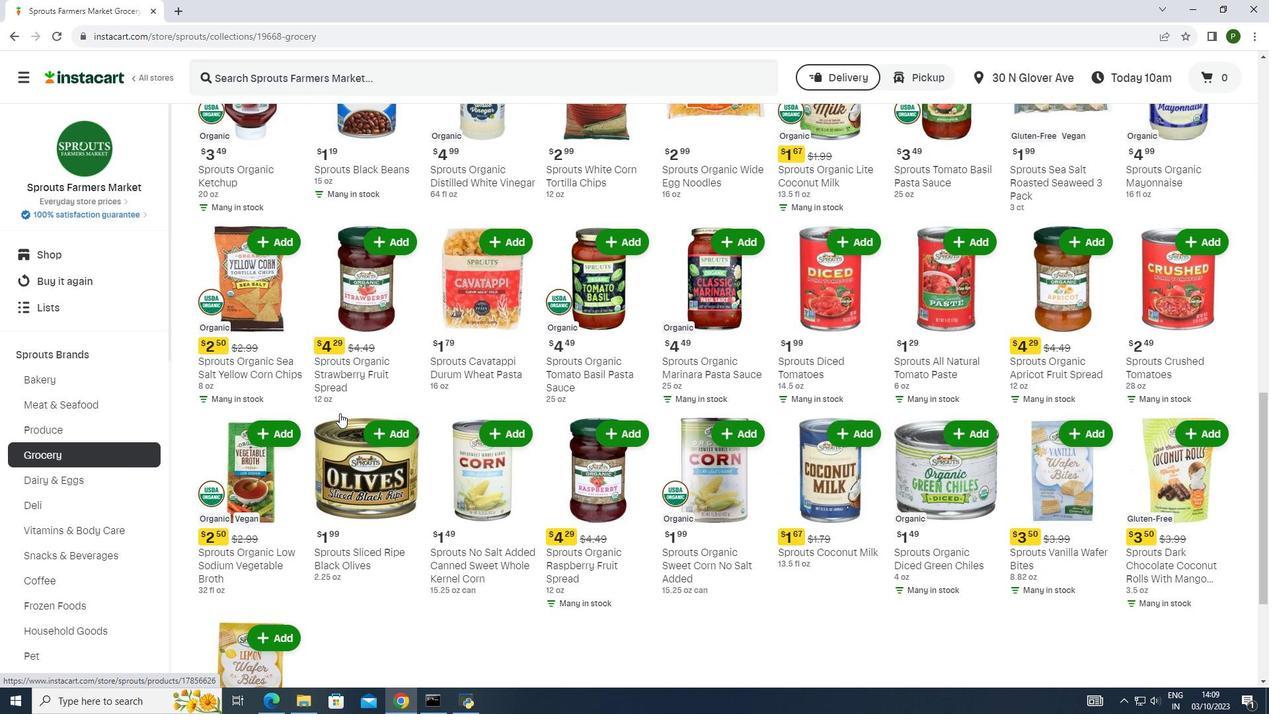 
Action: Mouse moved to (339, 413)
Screenshot: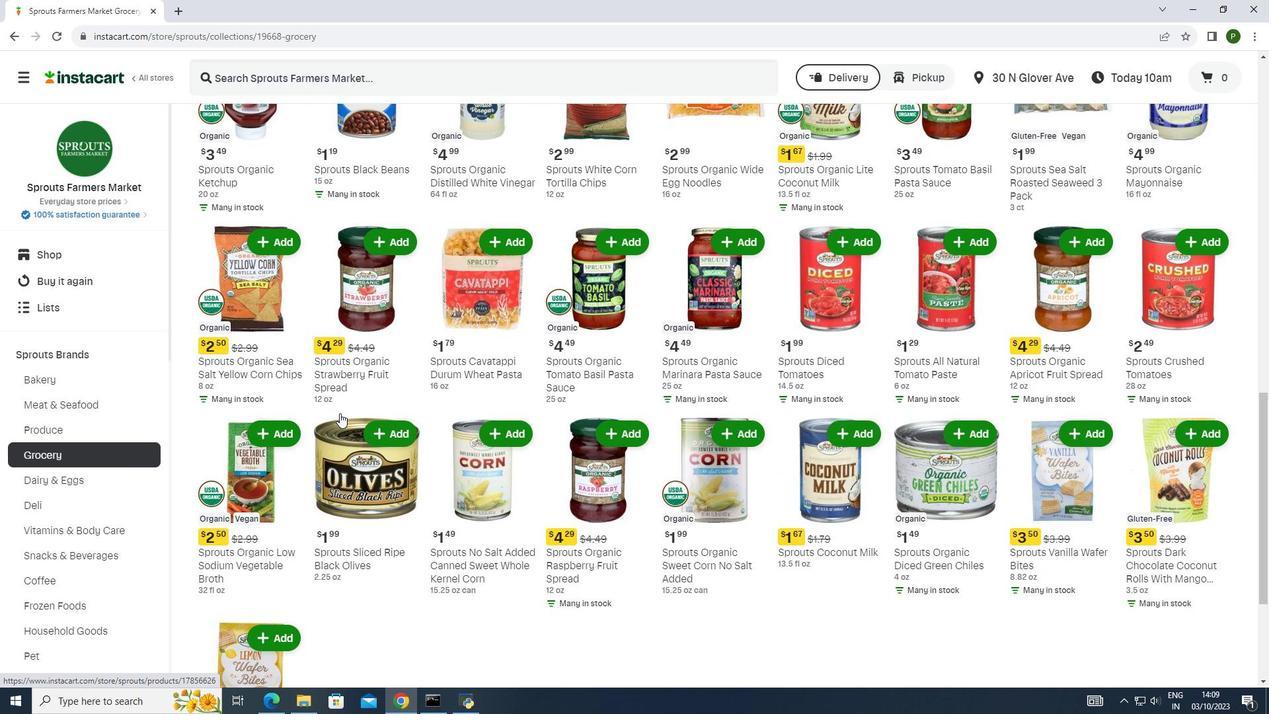 
Action: Mouse scrolled (339, 412) with delta (0, 0)
Screenshot: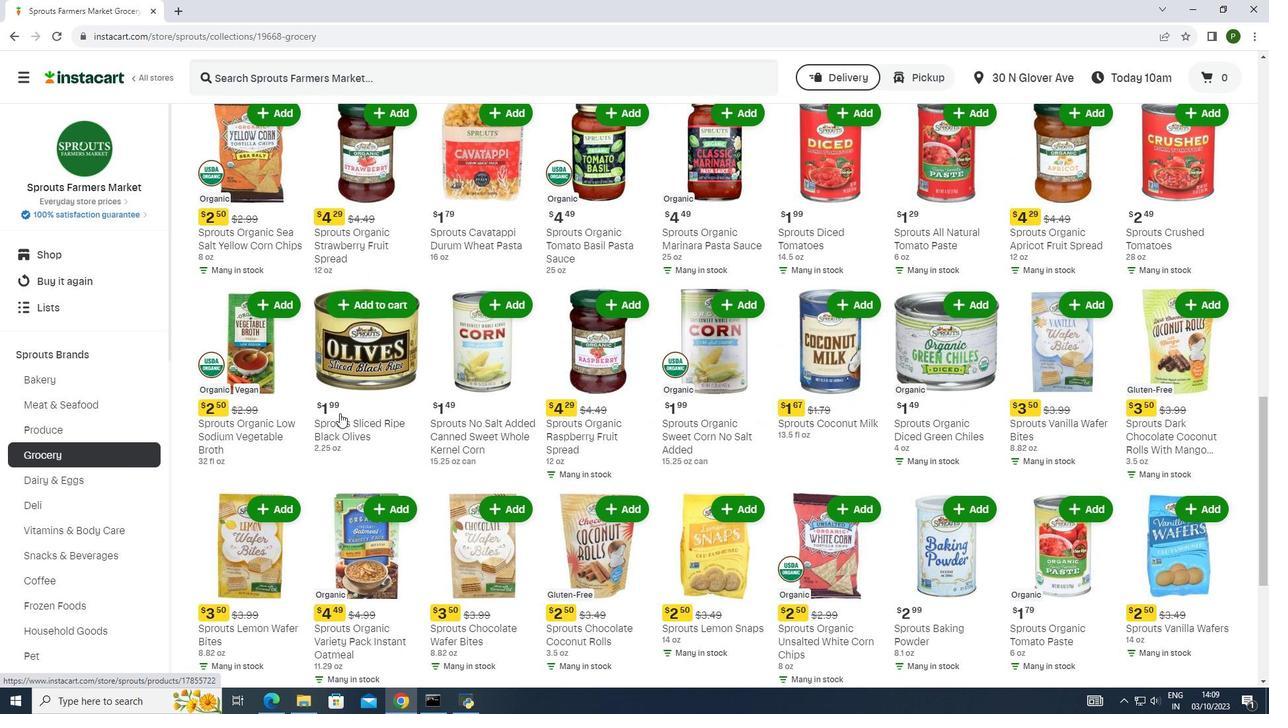 
Action: Mouse scrolled (339, 412) with delta (0, 0)
Screenshot: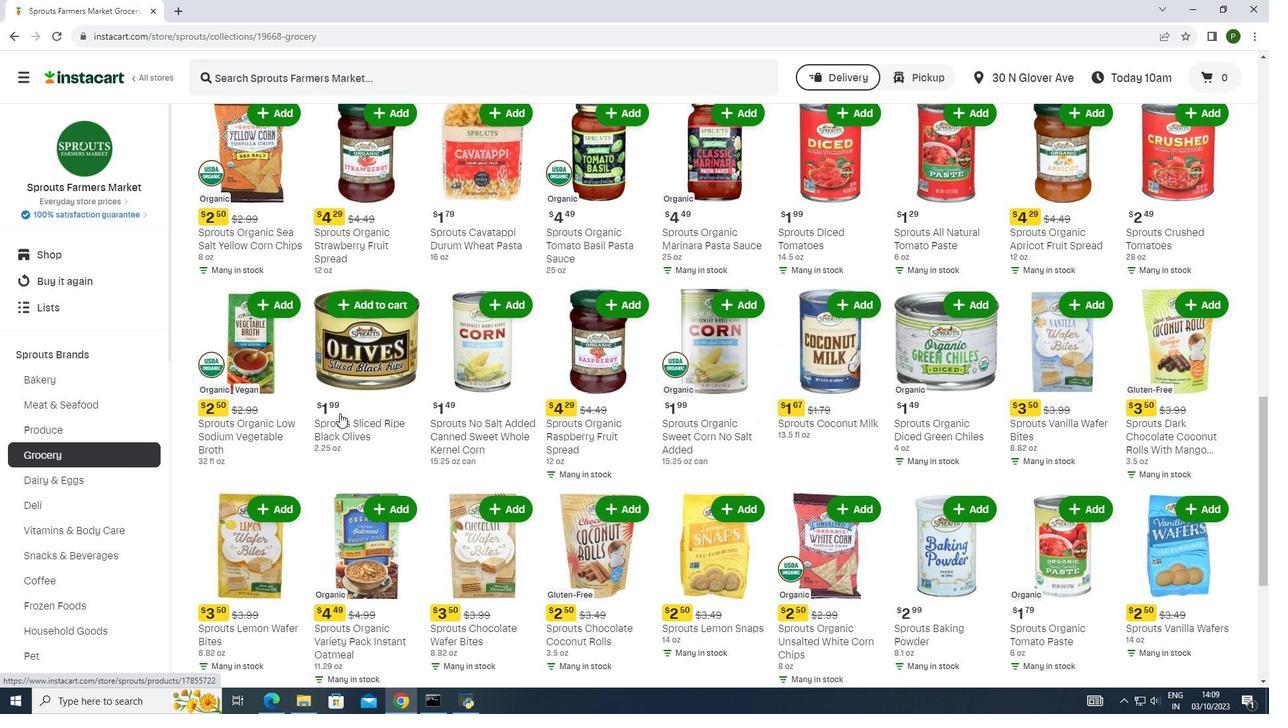 
Action: Mouse scrolled (339, 412) with delta (0, 0)
Screenshot: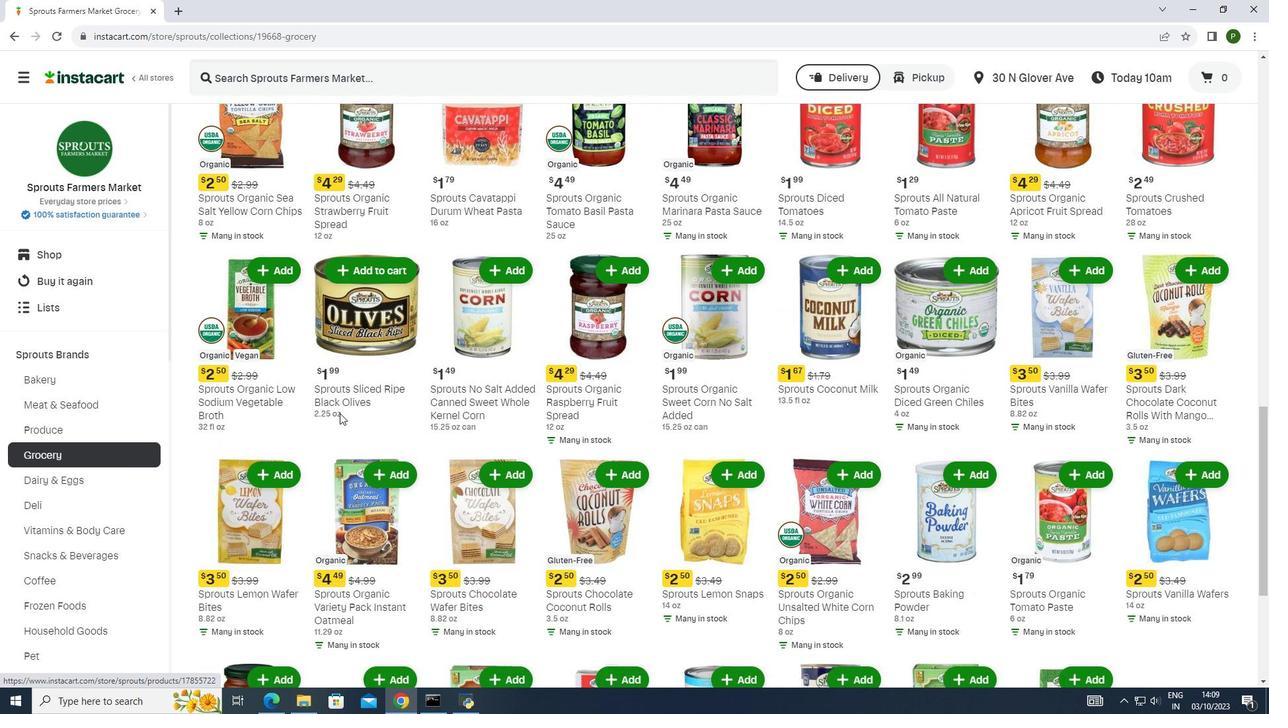 
Action: Mouse scrolled (339, 412) with delta (0, 0)
Screenshot: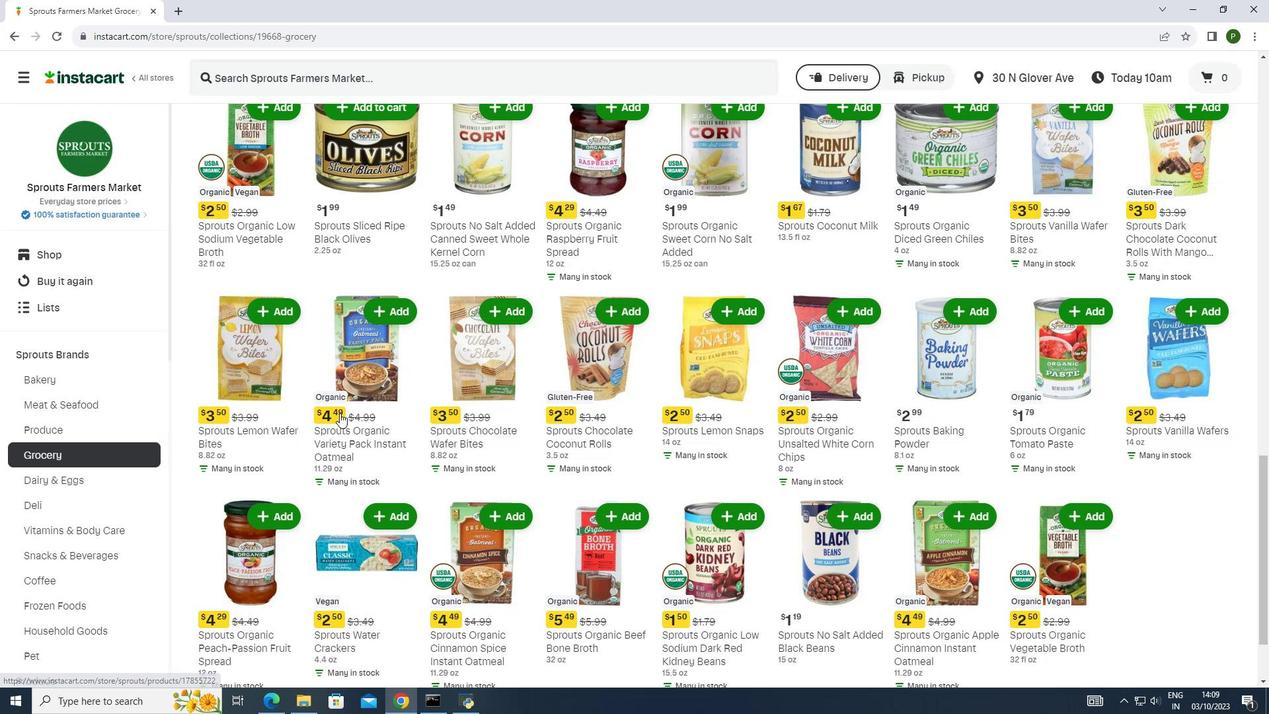 
Action: Mouse scrolled (339, 412) with delta (0, 0)
Screenshot: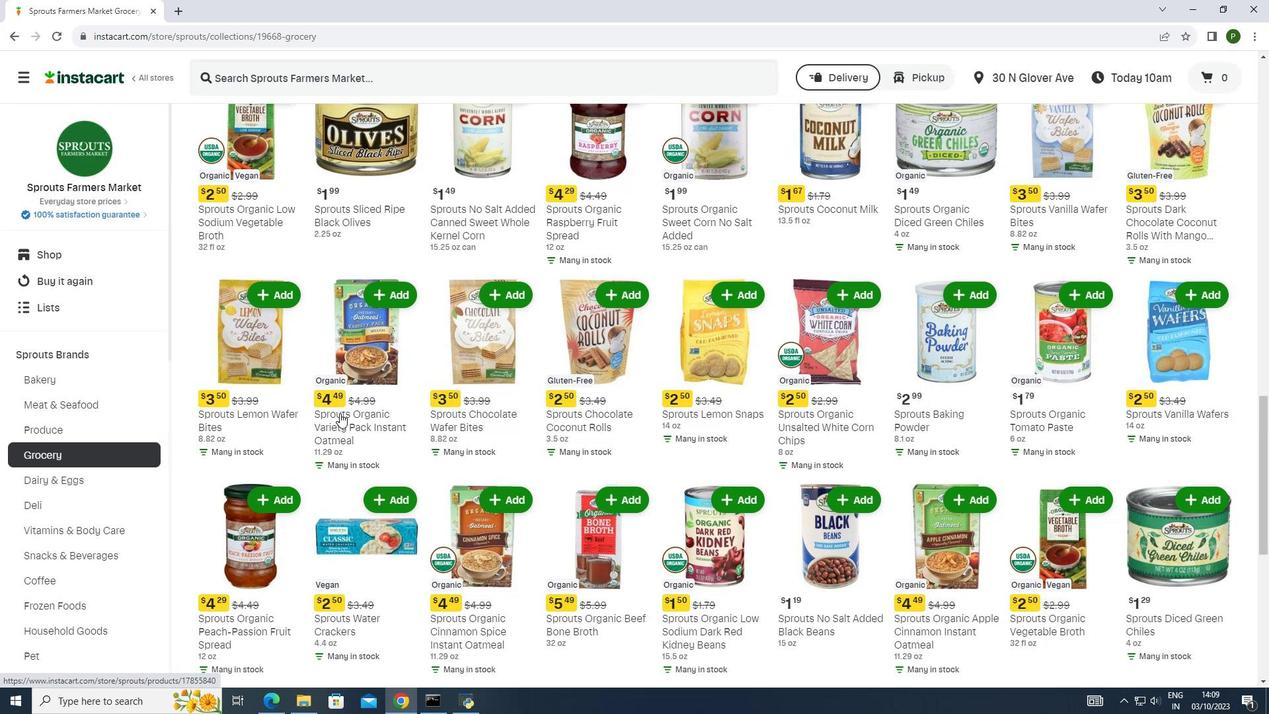 
Action: Mouse moved to (336, 413)
Screenshot: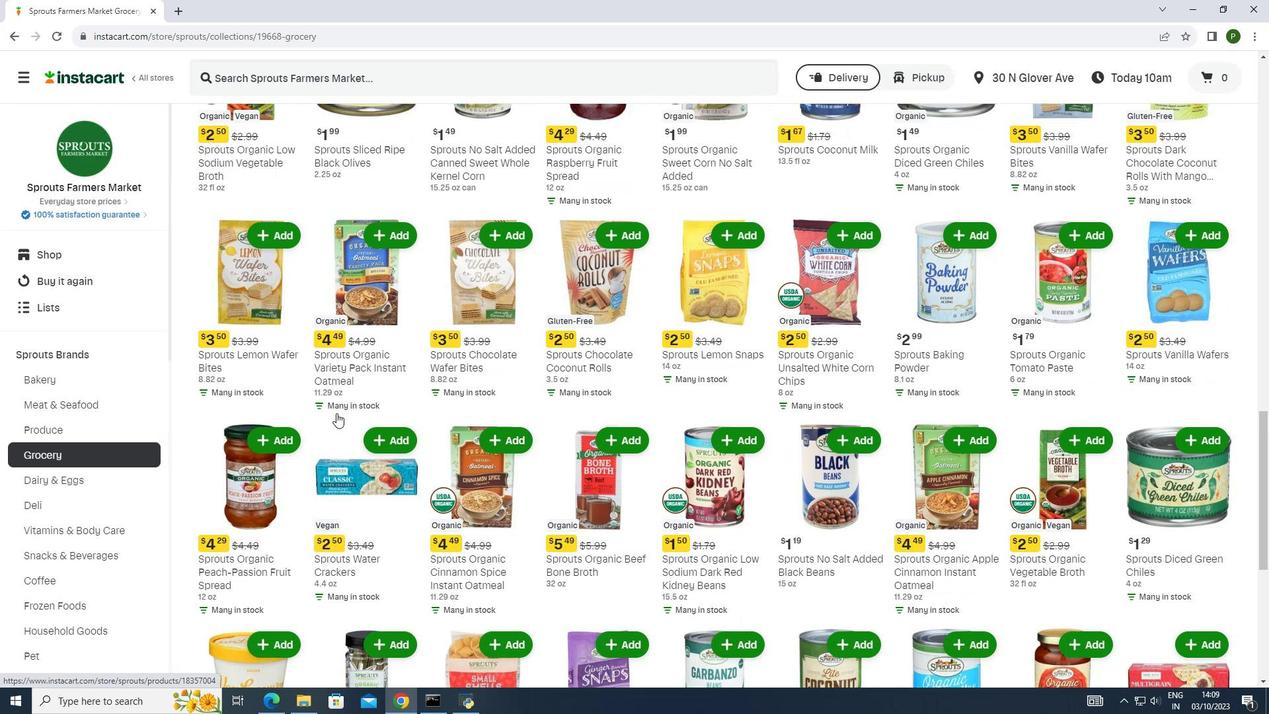 
Action: Mouse scrolled (336, 412) with delta (0, 0)
Screenshot: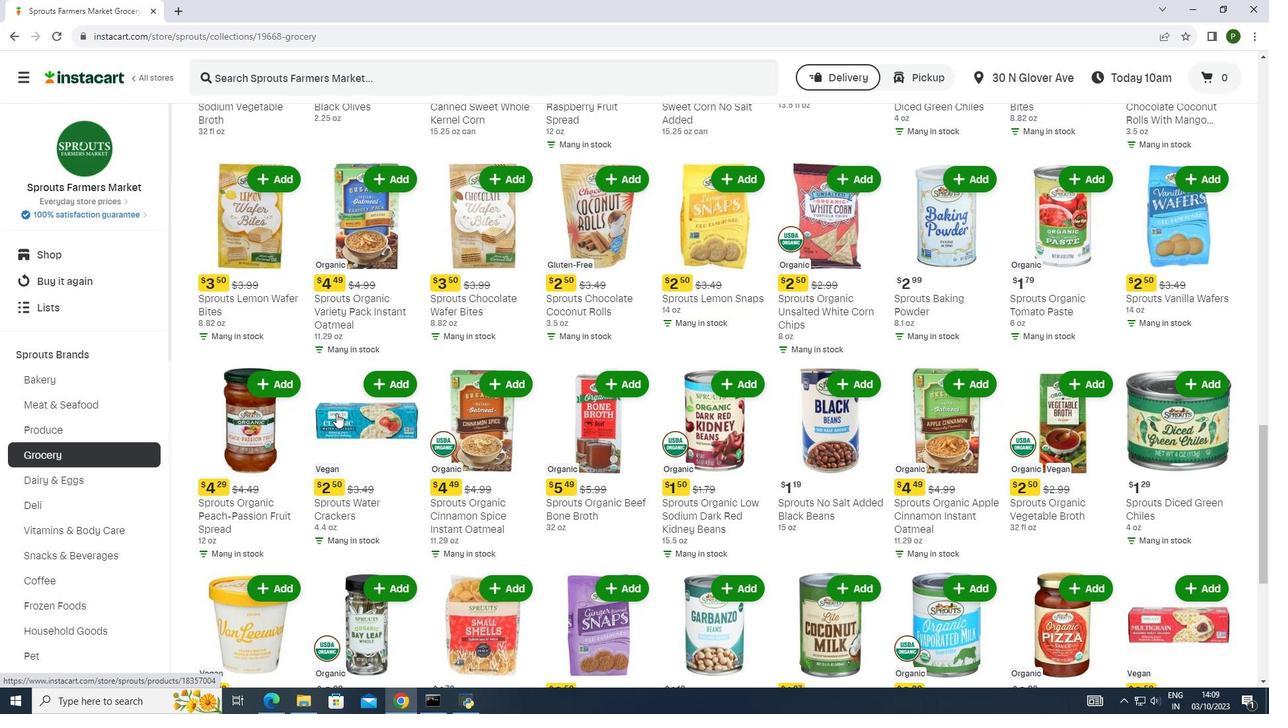 
Action: Mouse scrolled (336, 412) with delta (0, 0)
Screenshot: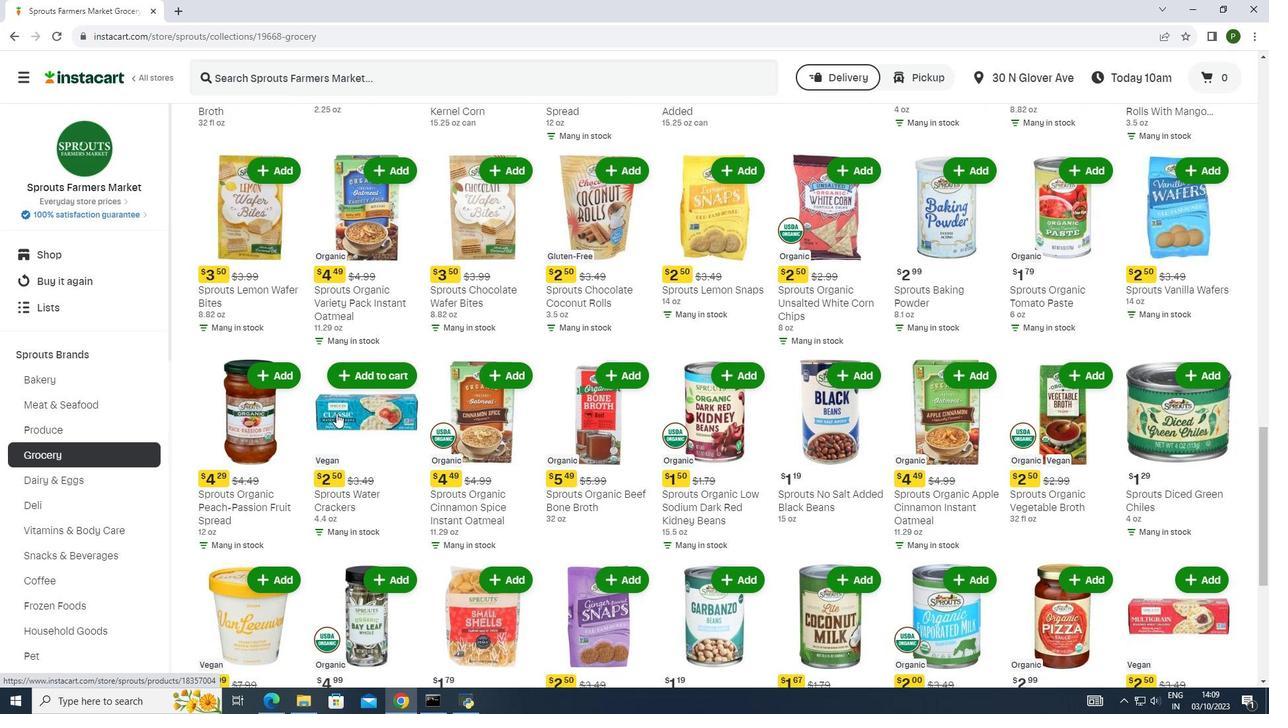 
Action: Mouse scrolled (336, 412) with delta (0, 0)
Screenshot: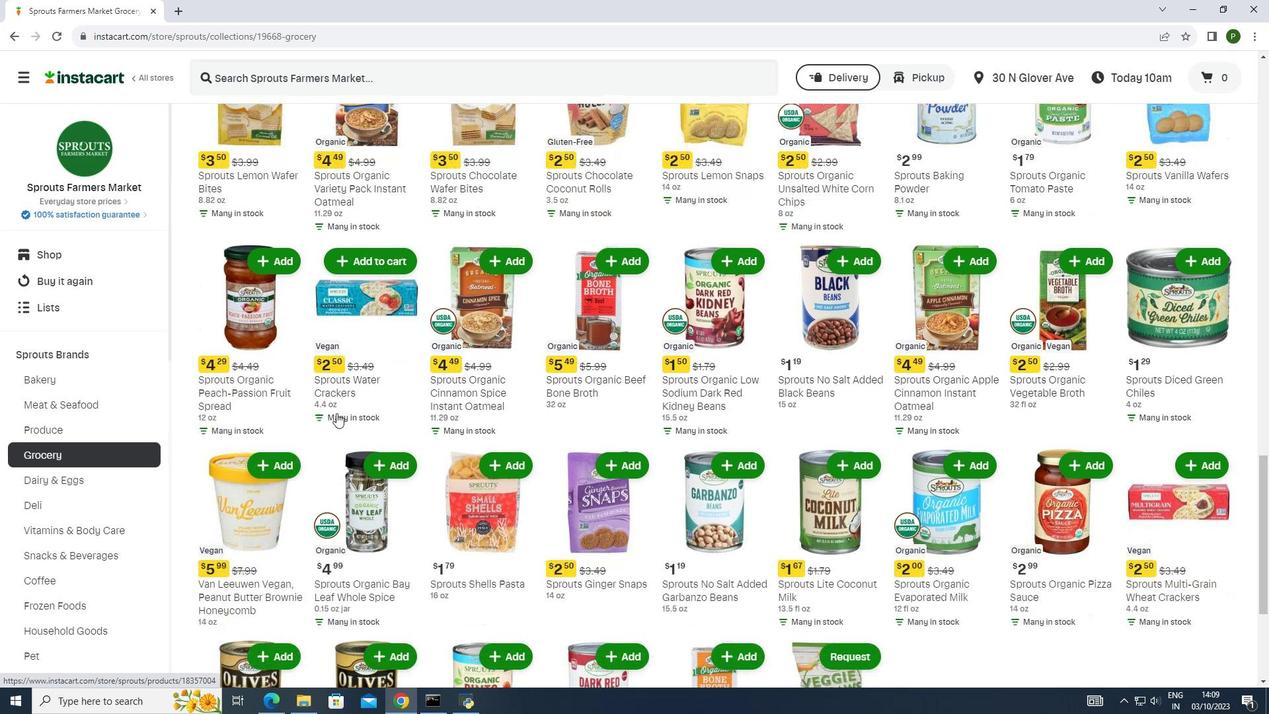 
Action: Mouse scrolled (336, 412) with delta (0, 0)
Screenshot: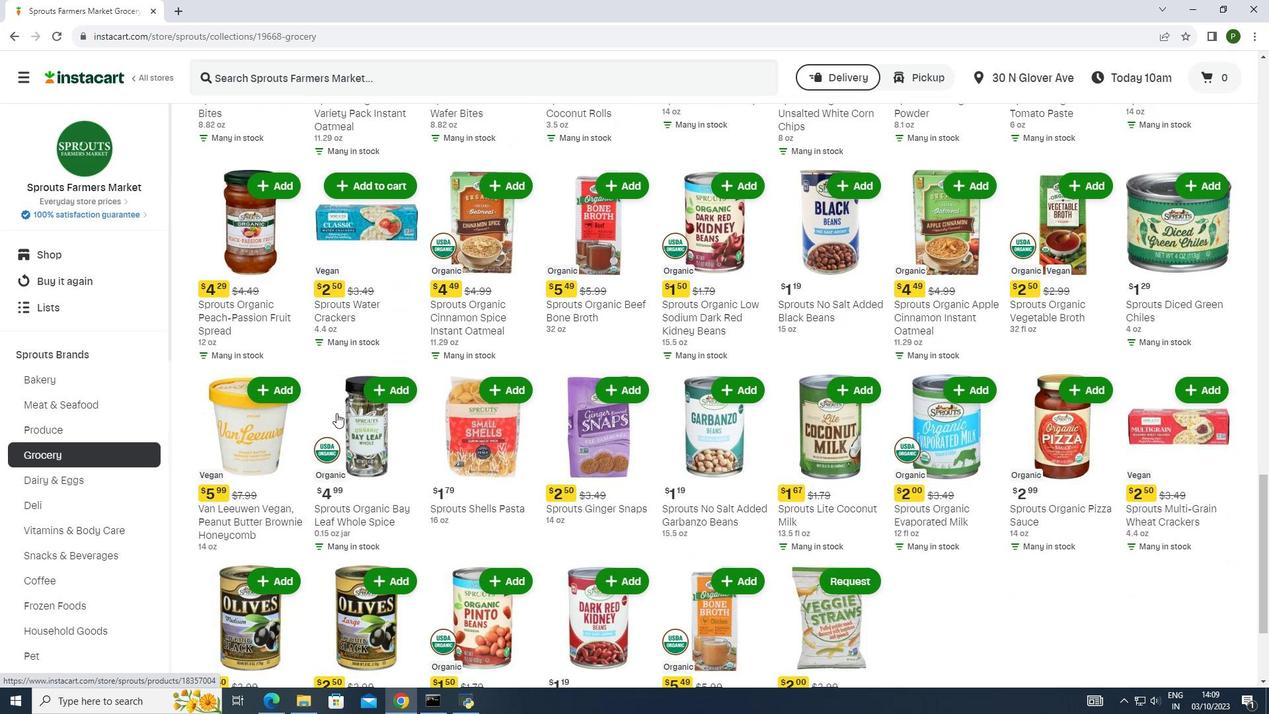 
Action: Mouse scrolled (336, 412) with delta (0, 0)
Screenshot: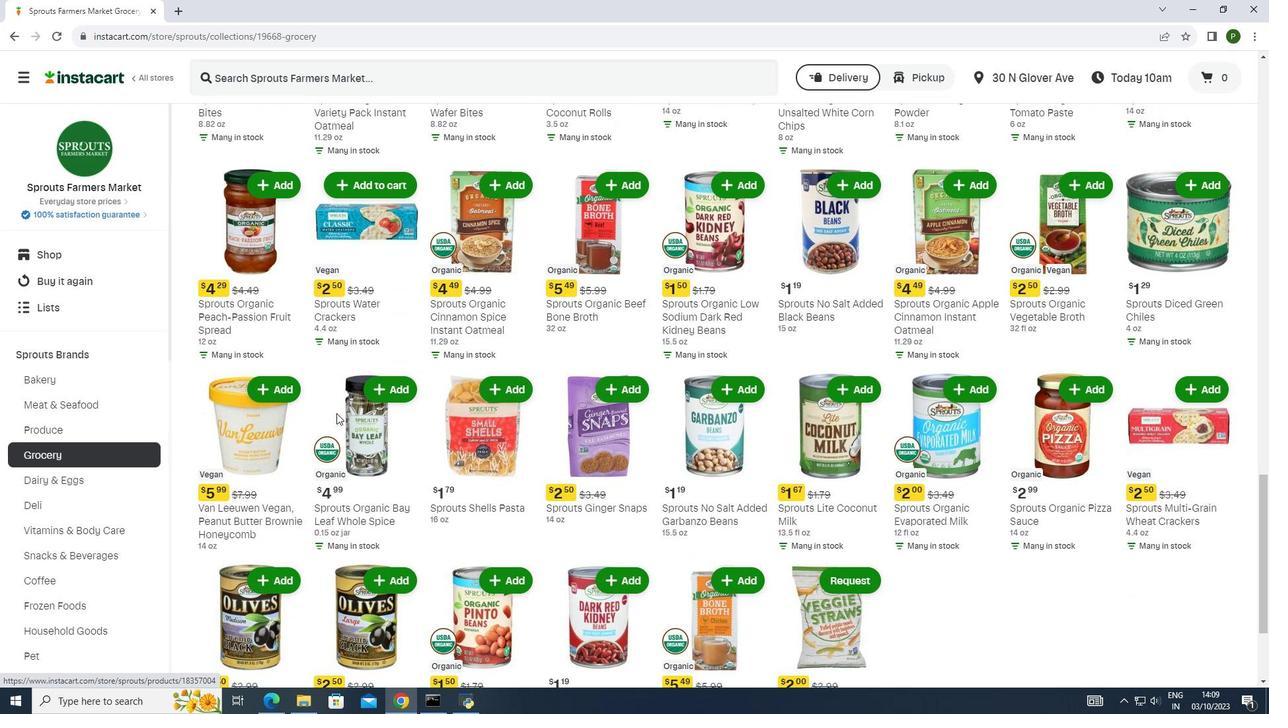 
Action: Mouse scrolled (336, 412) with delta (0, 0)
Screenshot: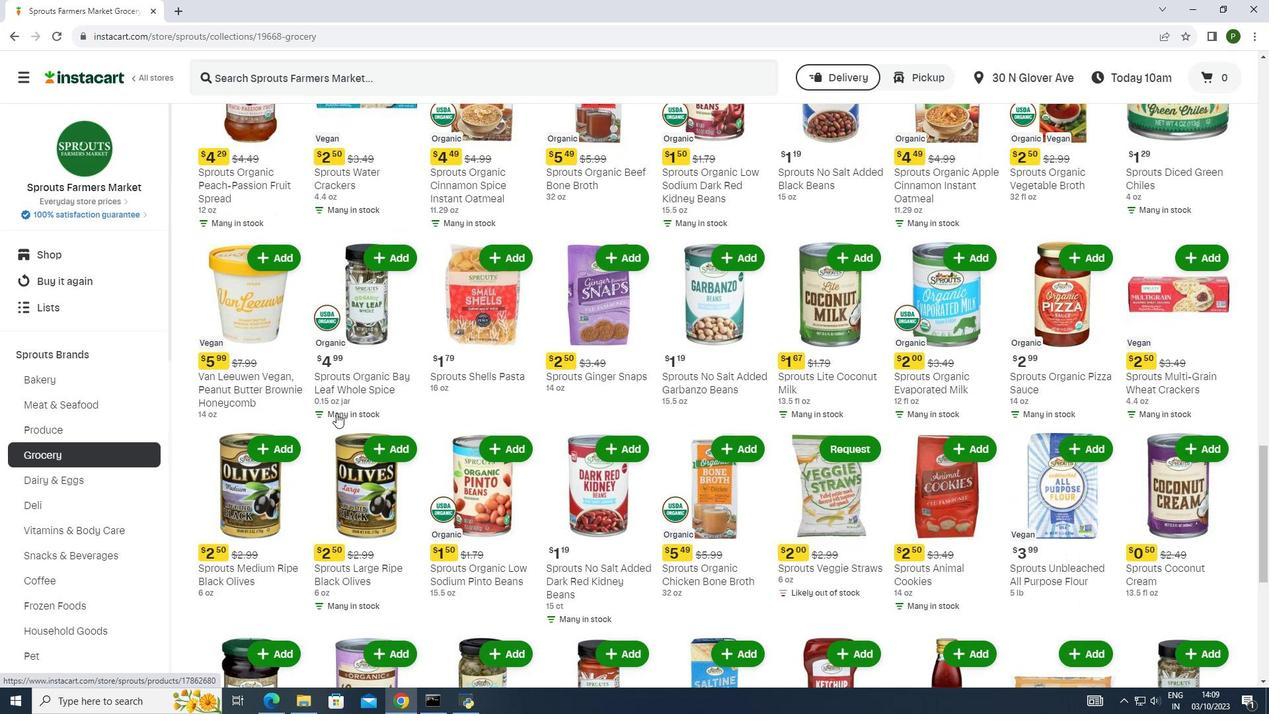 
Action: Mouse scrolled (336, 412) with delta (0, 0)
Screenshot: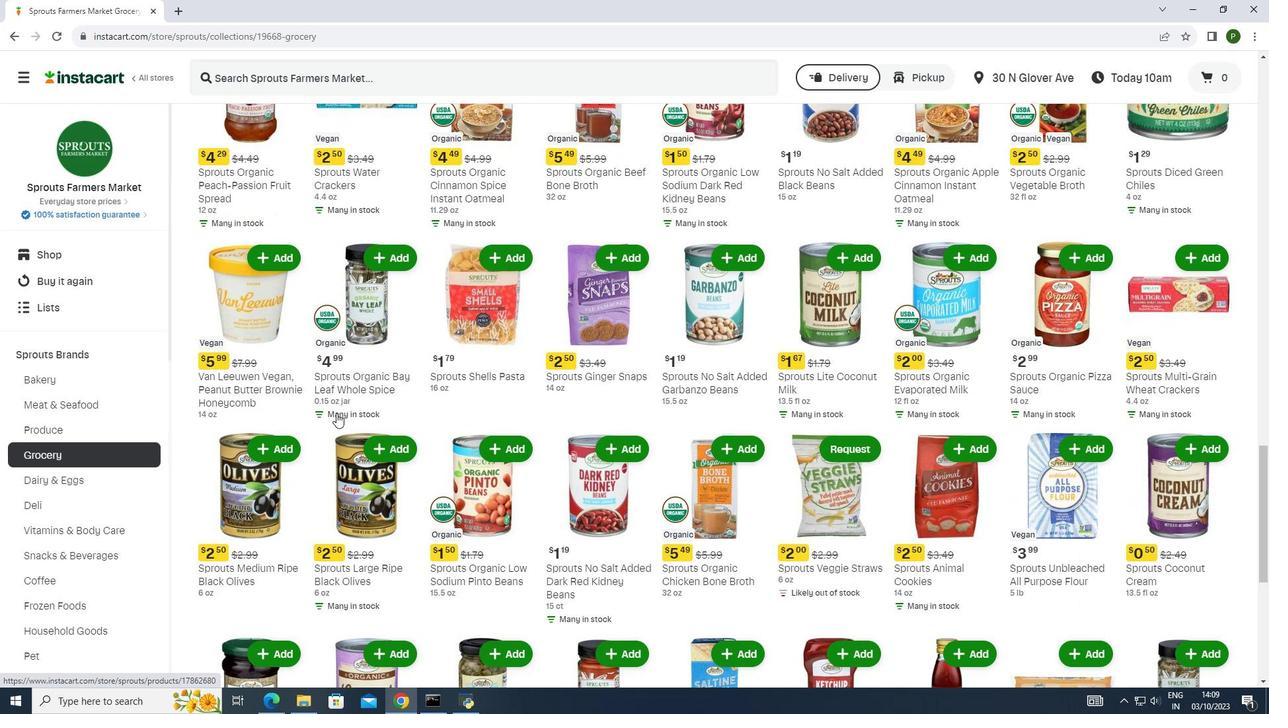 
Action: Mouse scrolled (336, 412) with delta (0, 0)
Screenshot: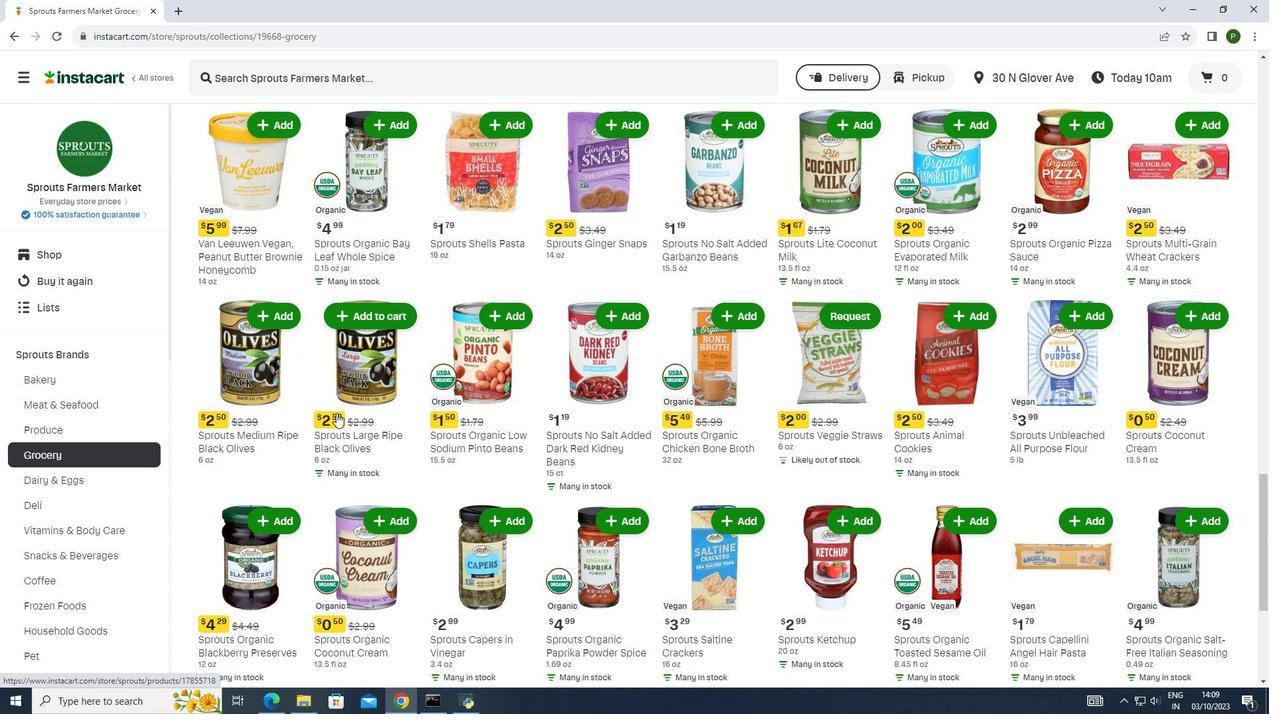 
Action: Mouse scrolled (336, 412) with delta (0, 0)
Screenshot: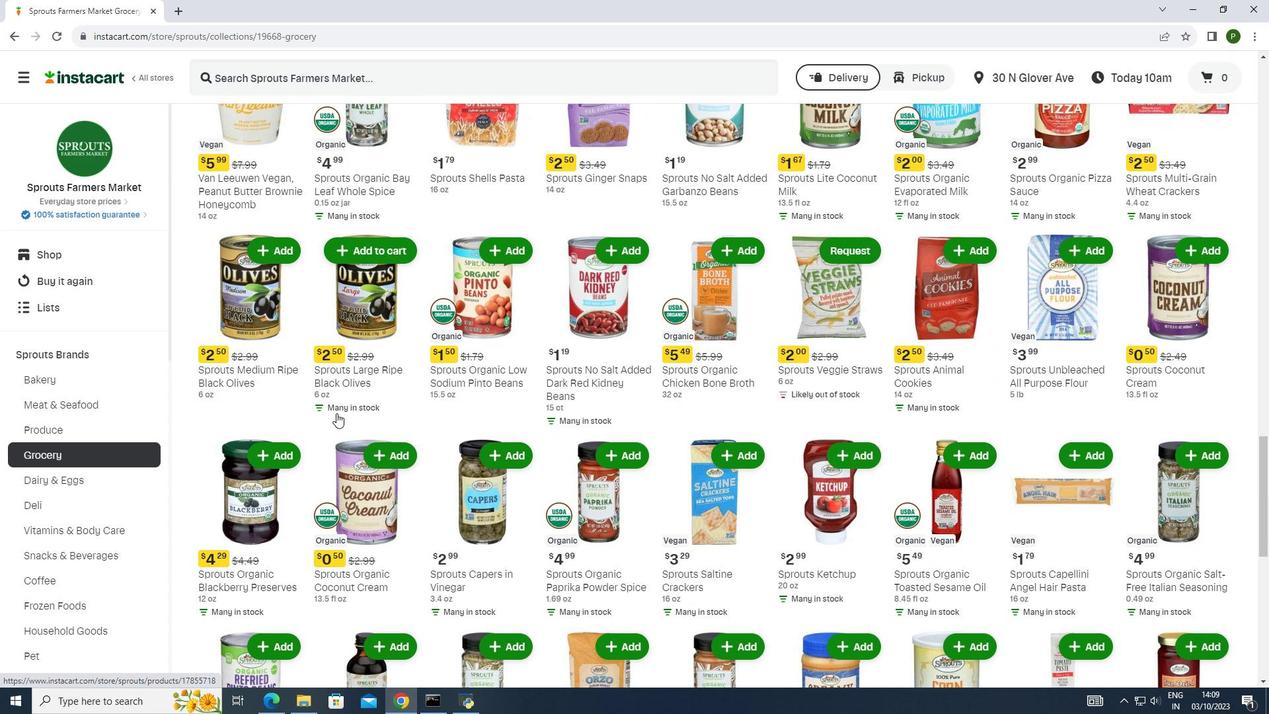 
Action: Mouse scrolled (336, 412) with delta (0, 0)
Screenshot: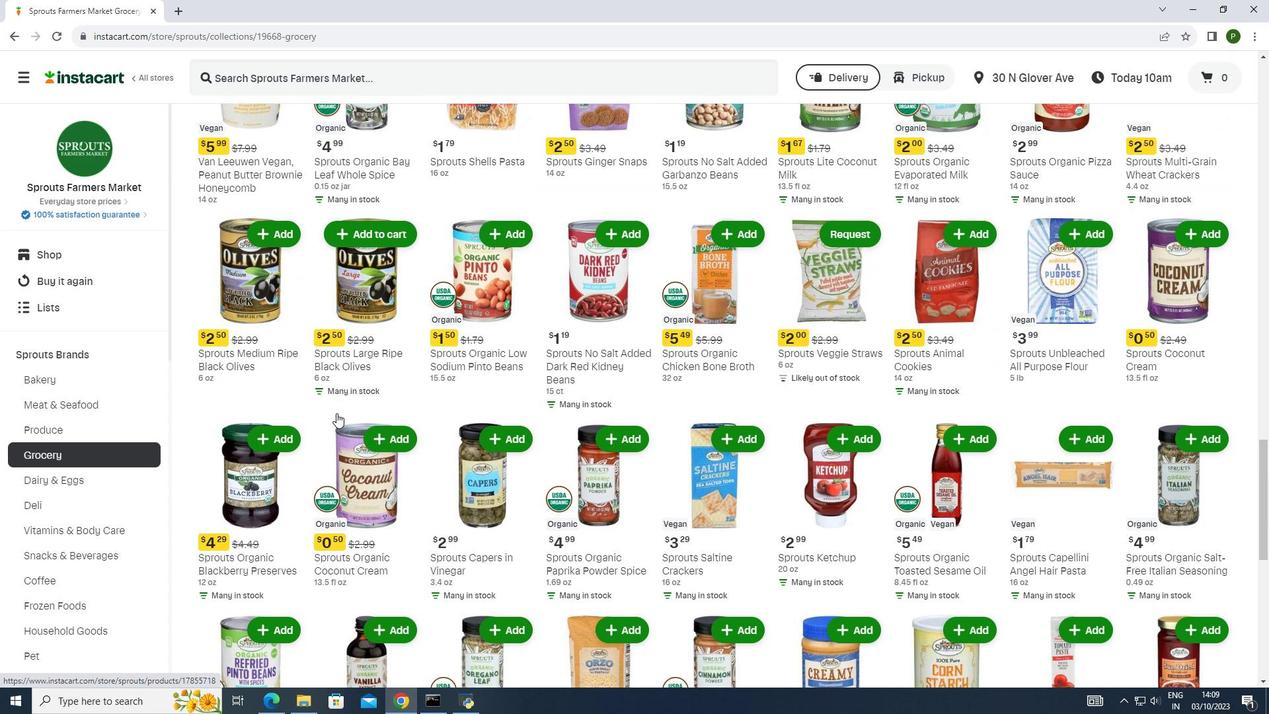 
Action: Mouse scrolled (336, 412) with delta (0, 0)
Screenshot: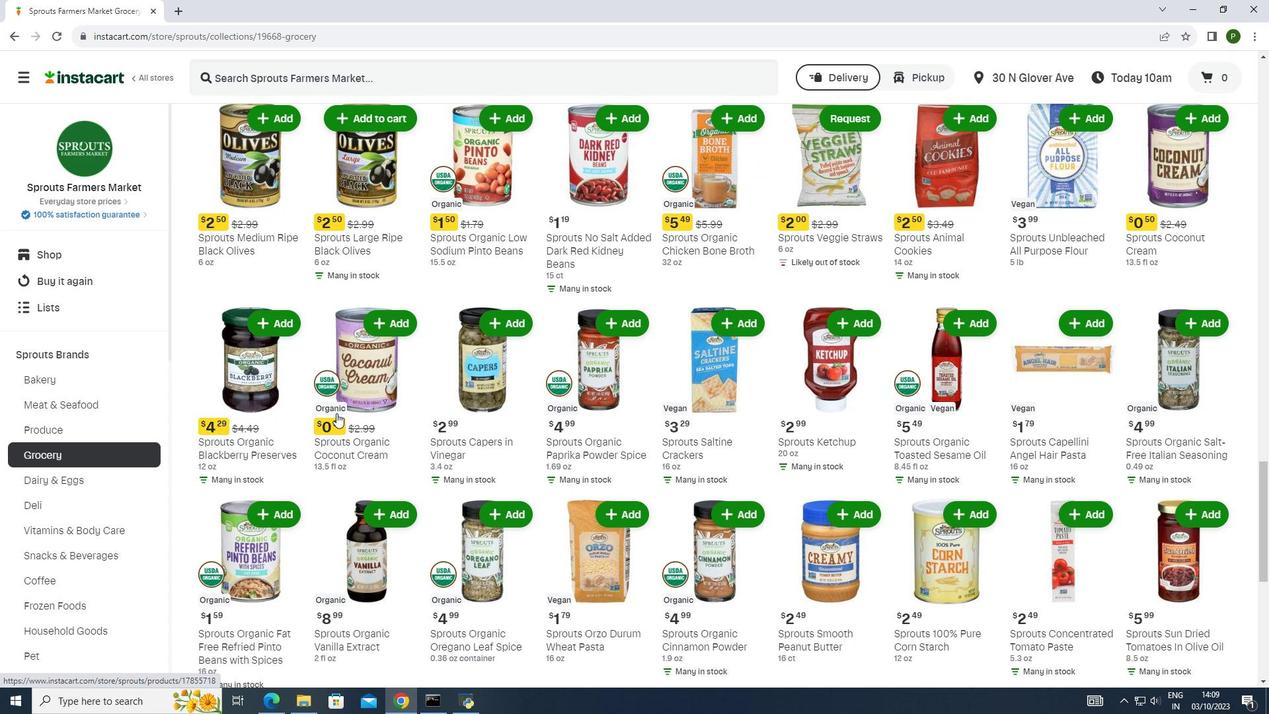 
Action: Mouse scrolled (336, 412) with delta (0, 0)
Screenshot: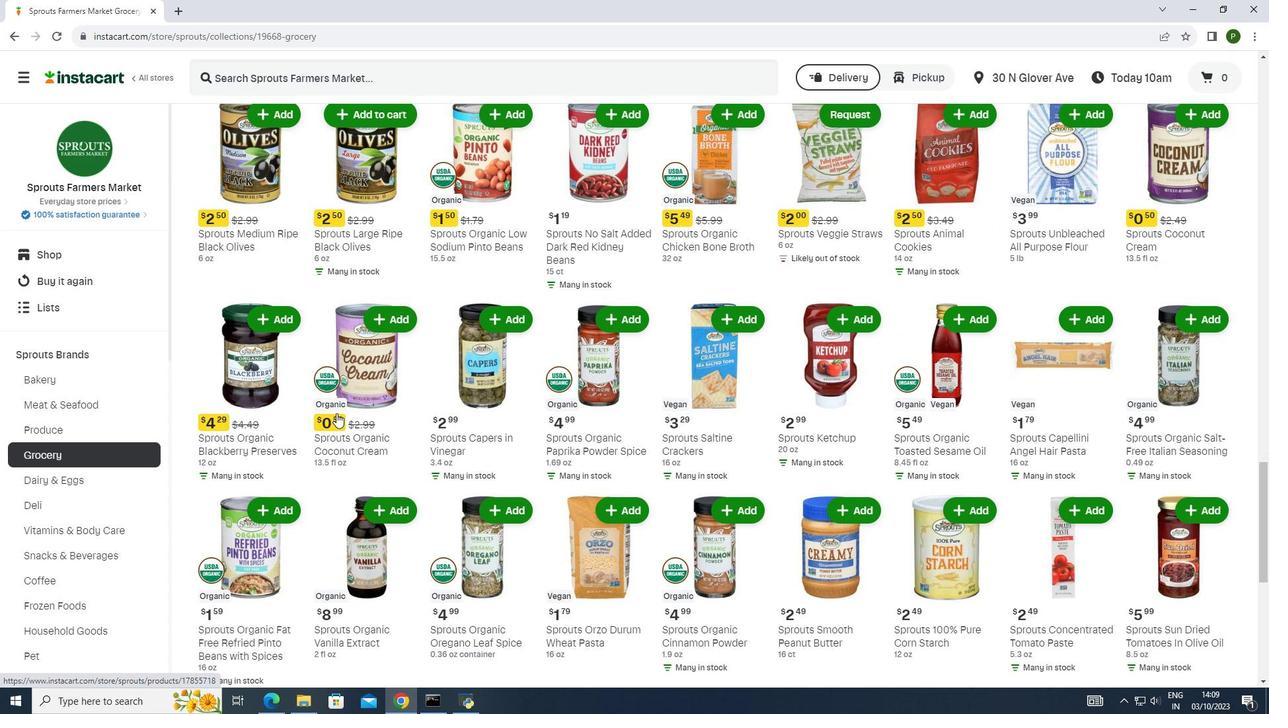 
Action: Mouse scrolled (336, 412) with delta (0, 0)
Screenshot: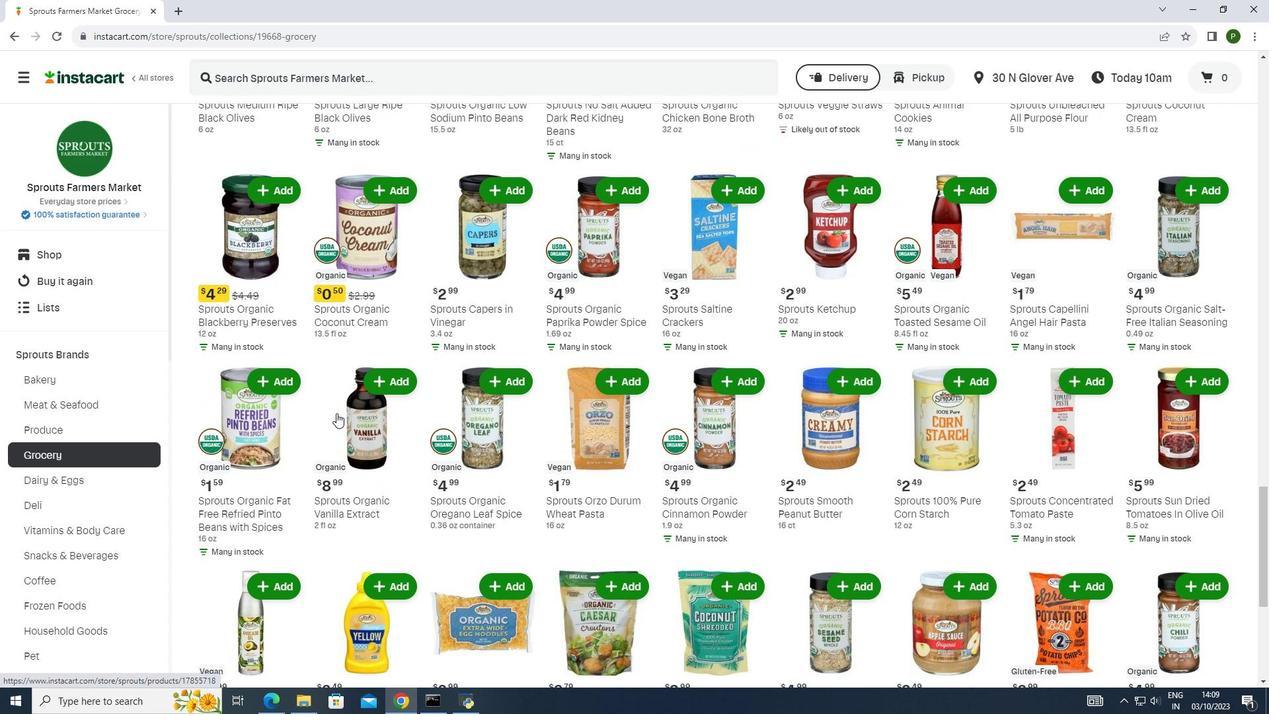 
Action: Mouse scrolled (336, 412) with delta (0, 0)
Screenshot: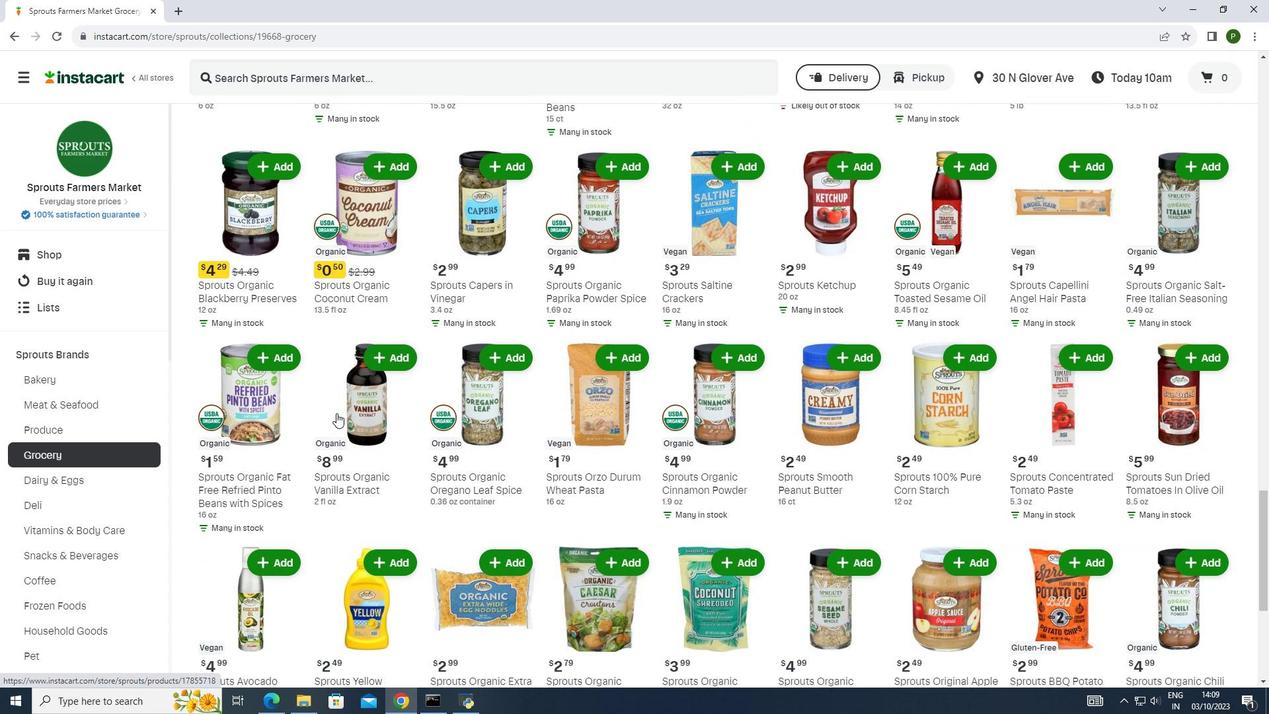 
Action: Mouse moved to (1033, 452)
Screenshot: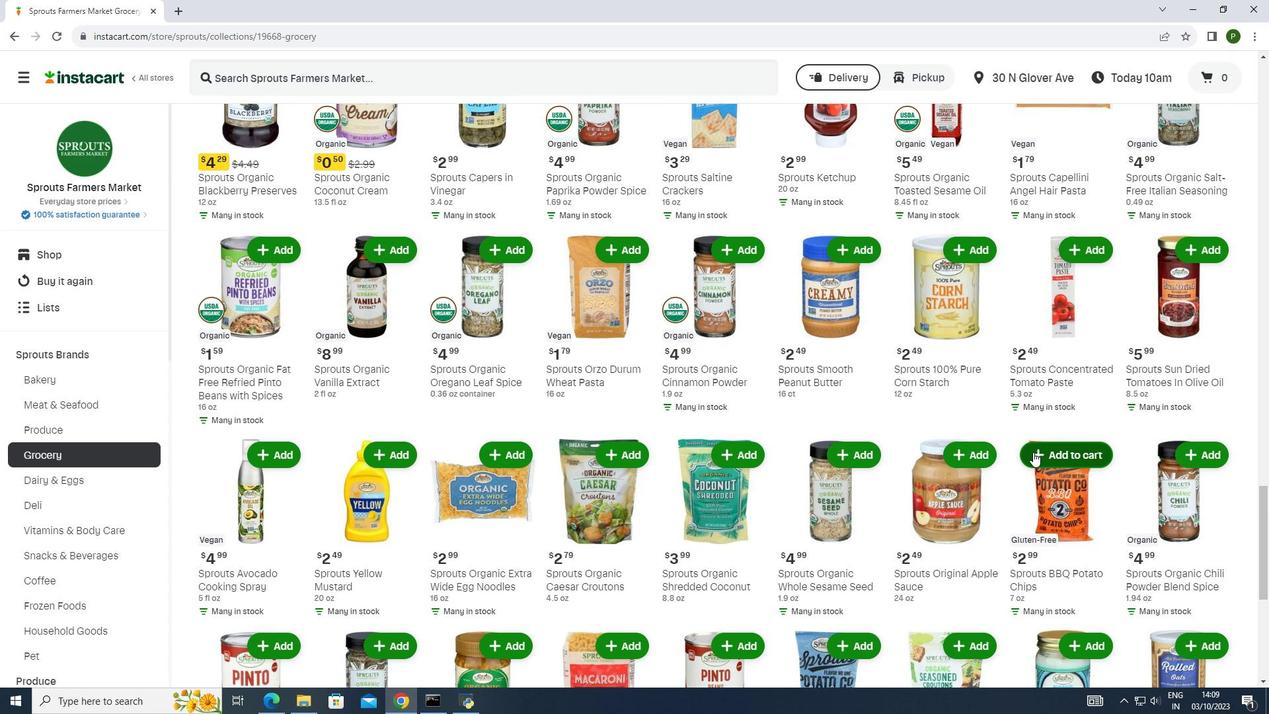 
Action: Mouse pressed left at (1033, 452)
Screenshot: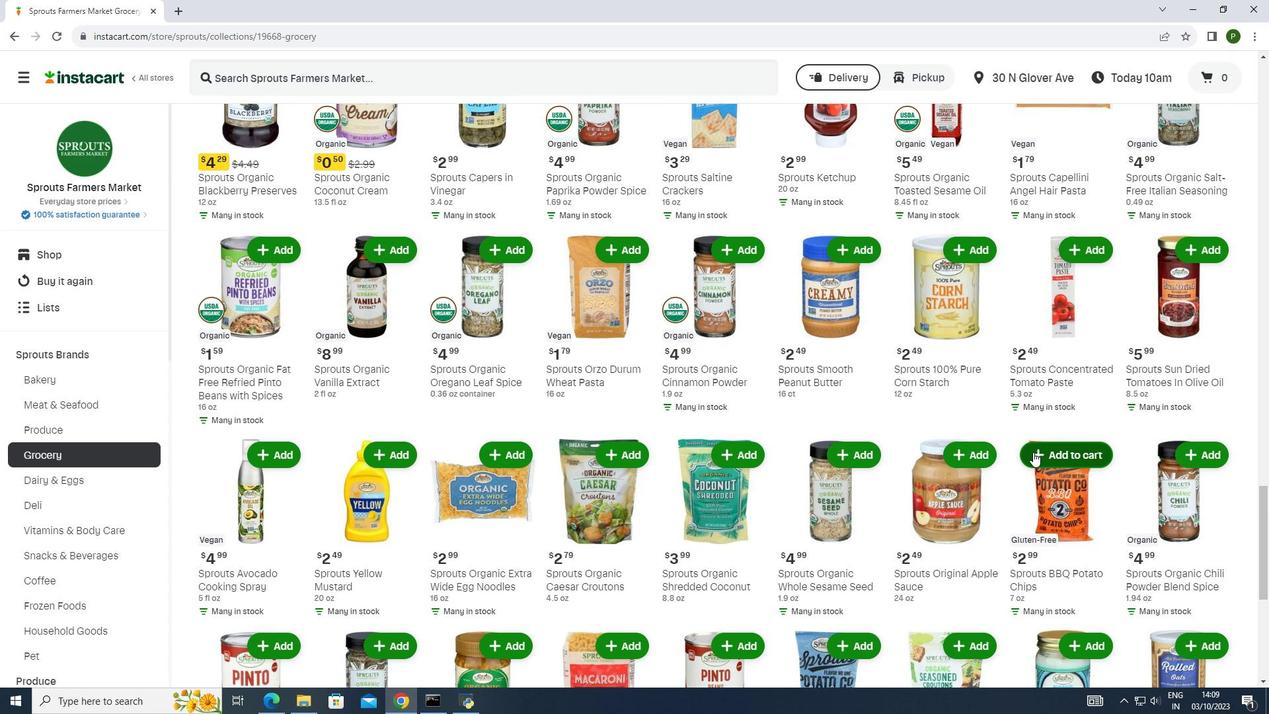 
Action: Mouse moved to (1034, 452)
Screenshot: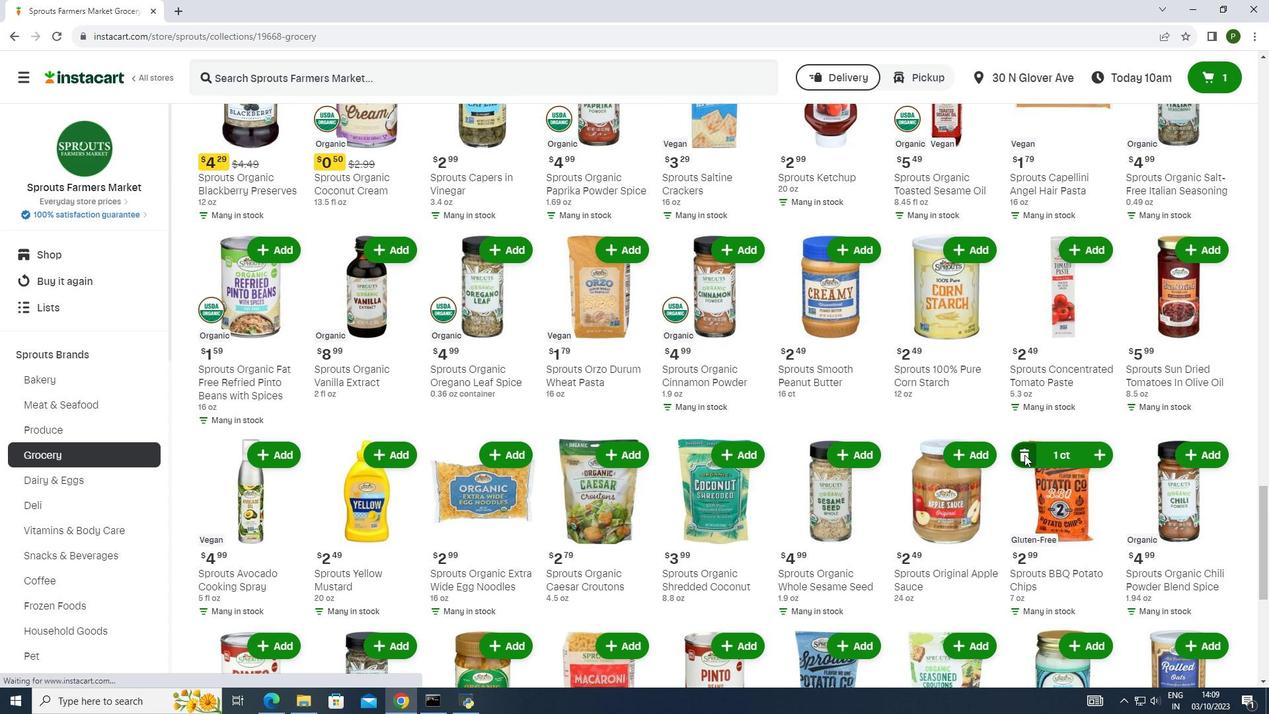 
